 Task: Find connections with filter location Hellín with filter topic #constructionwith filter profile language Spanish with filter current company Mindtree with filter school Vijayawada Jobs with filter industry Repair and Maintenance with filter service category Portrait Photography with filter keywords title Safety Engineer
Action: Mouse moved to (492, 65)
Screenshot: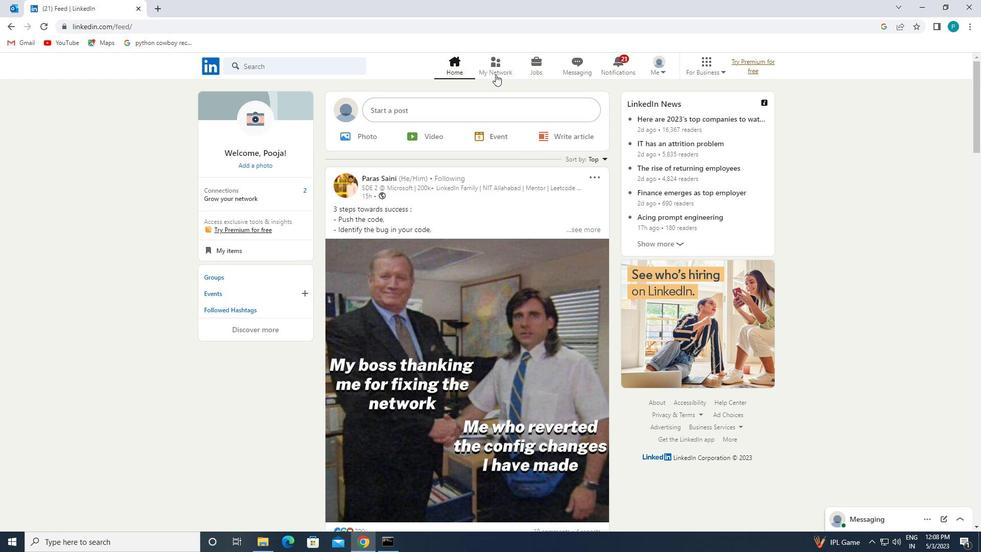 
Action: Mouse pressed left at (492, 65)
Screenshot: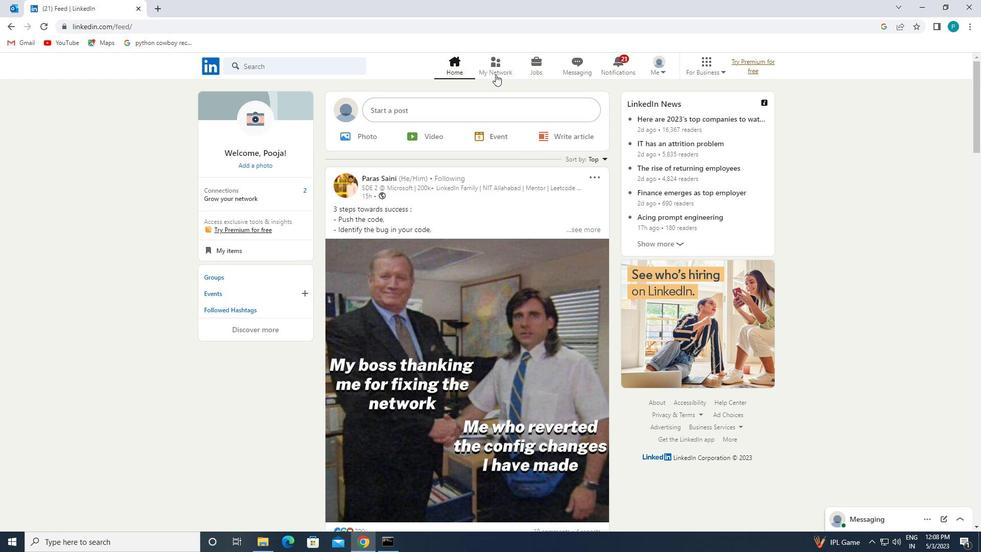 
Action: Mouse moved to (264, 126)
Screenshot: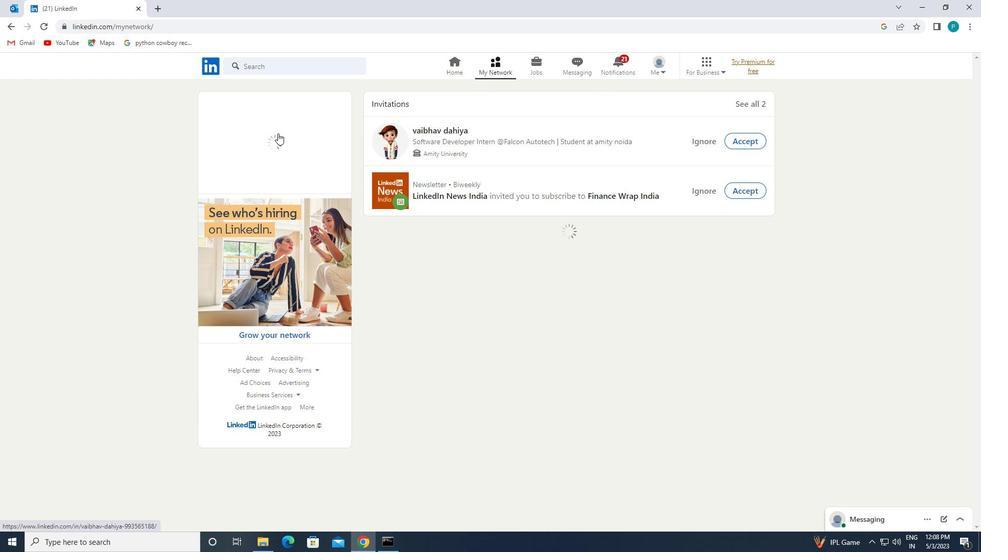 
Action: Mouse pressed left at (264, 126)
Screenshot: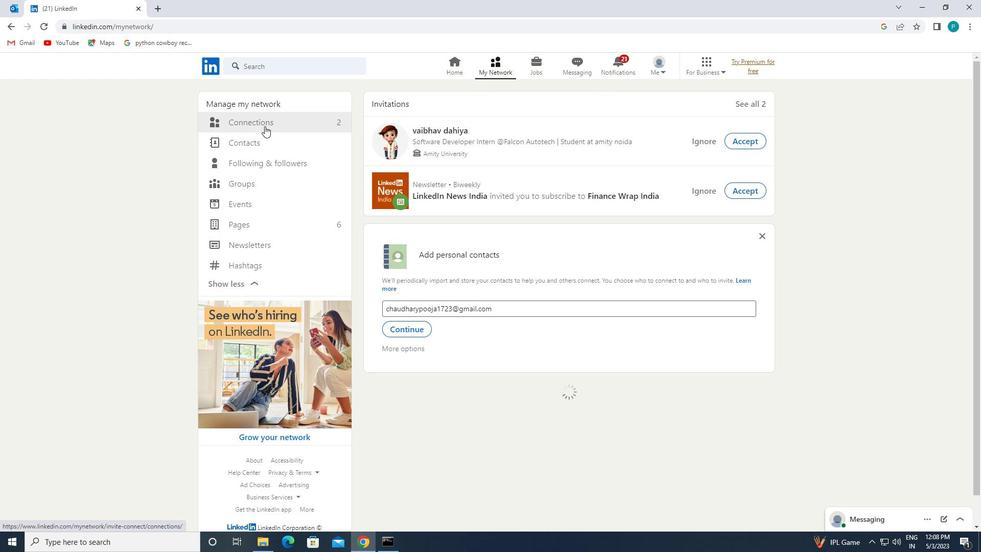 
Action: Mouse moved to (556, 123)
Screenshot: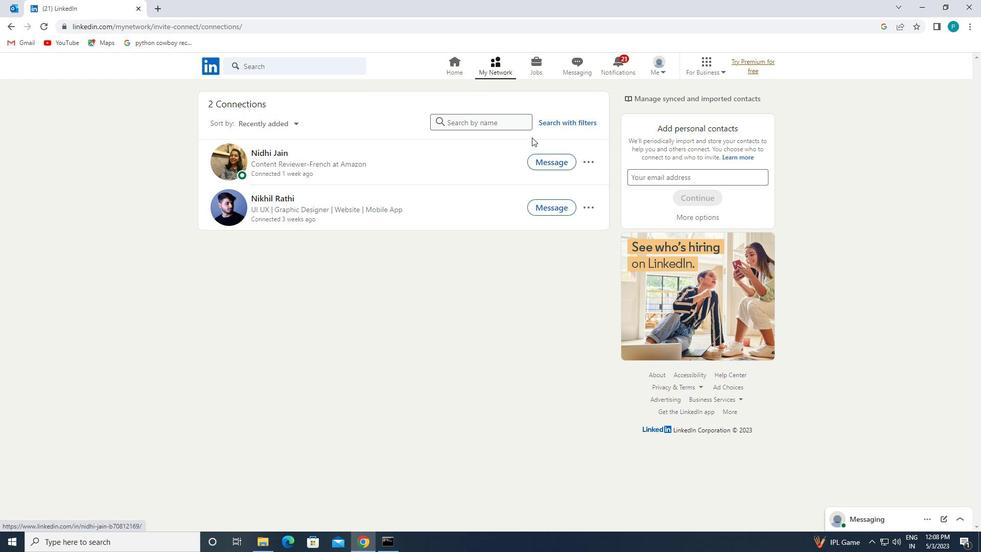 
Action: Mouse pressed left at (556, 123)
Screenshot: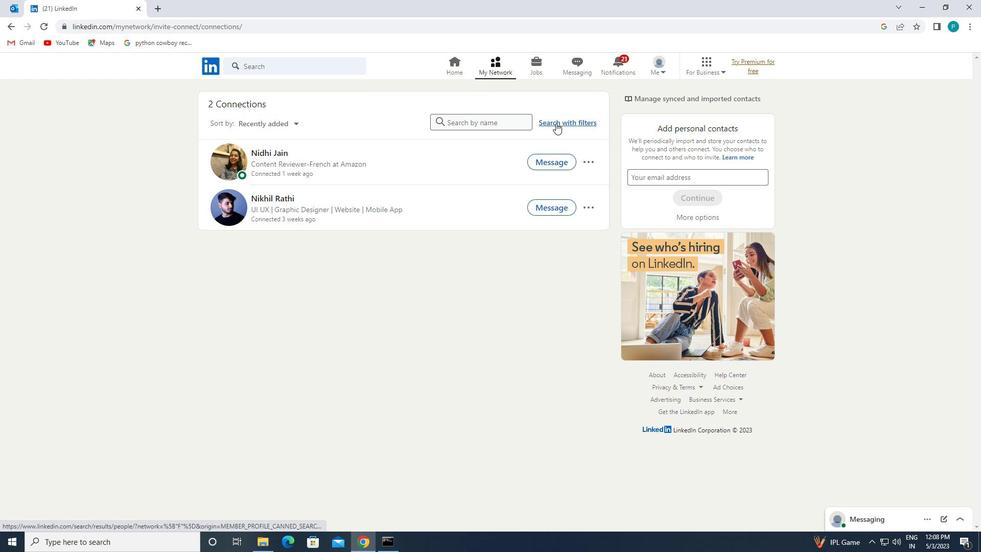 
Action: Mouse moved to (519, 94)
Screenshot: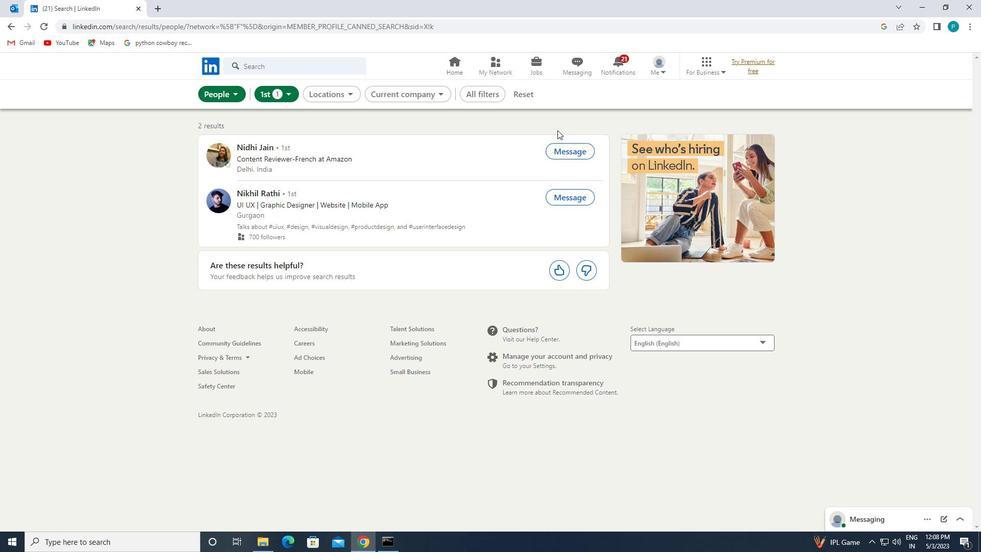 
Action: Mouse pressed left at (519, 94)
Screenshot: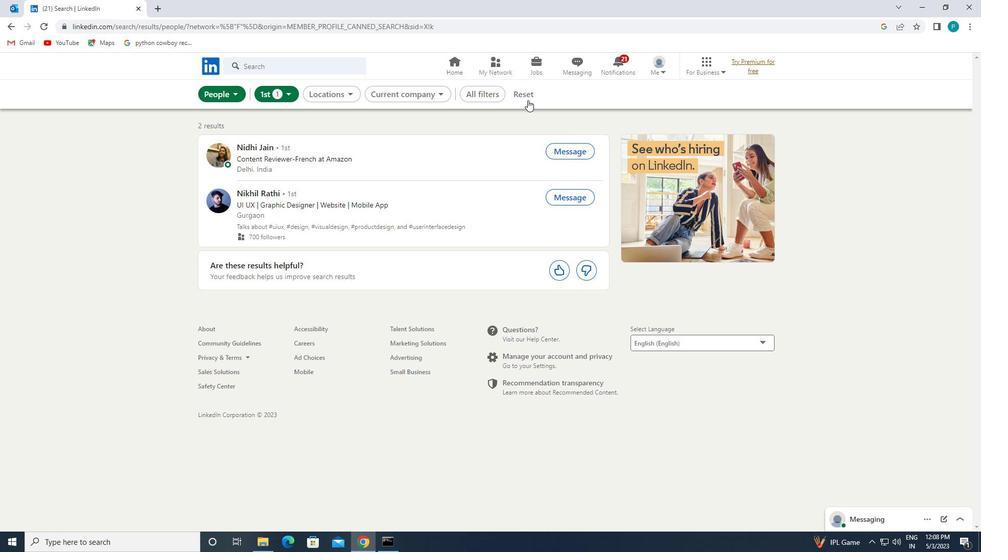
Action: Mouse moved to (518, 92)
Screenshot: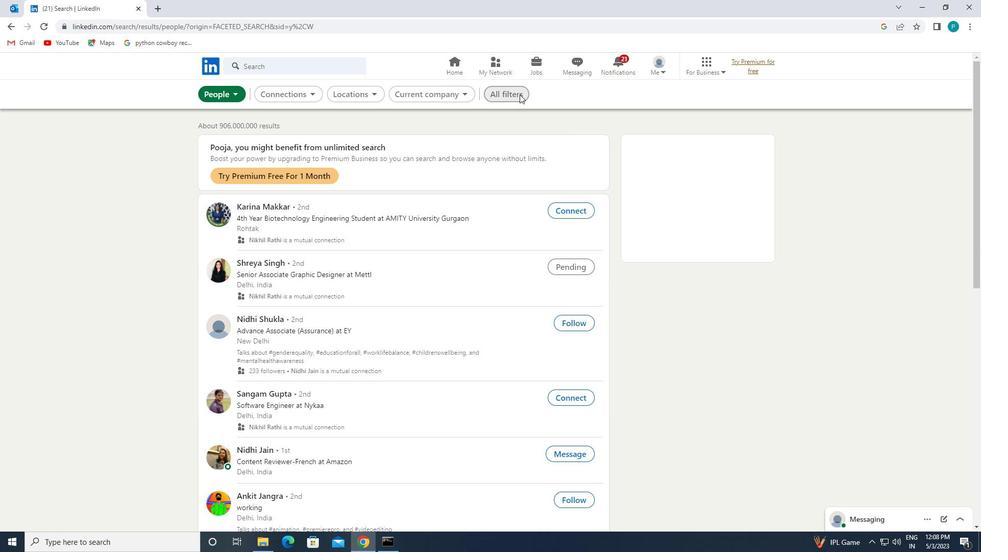 
Action: Mouse pressed left at (518, 92)
Screenshot: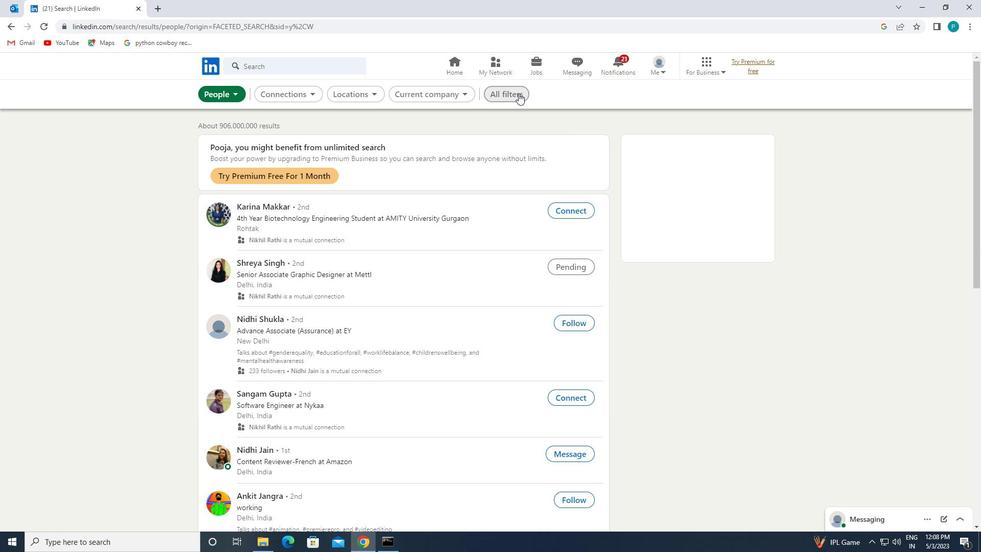 
Action: Mouse moved to (776, 276)
Screenshot: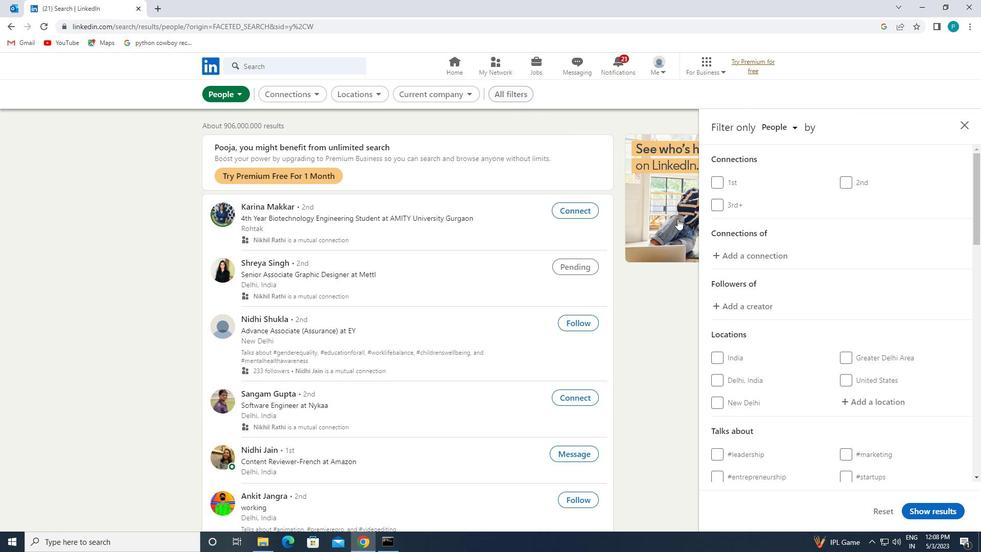 
Action: Mouse scrolled (776, 275) with delta (0, 0)
Screenshot: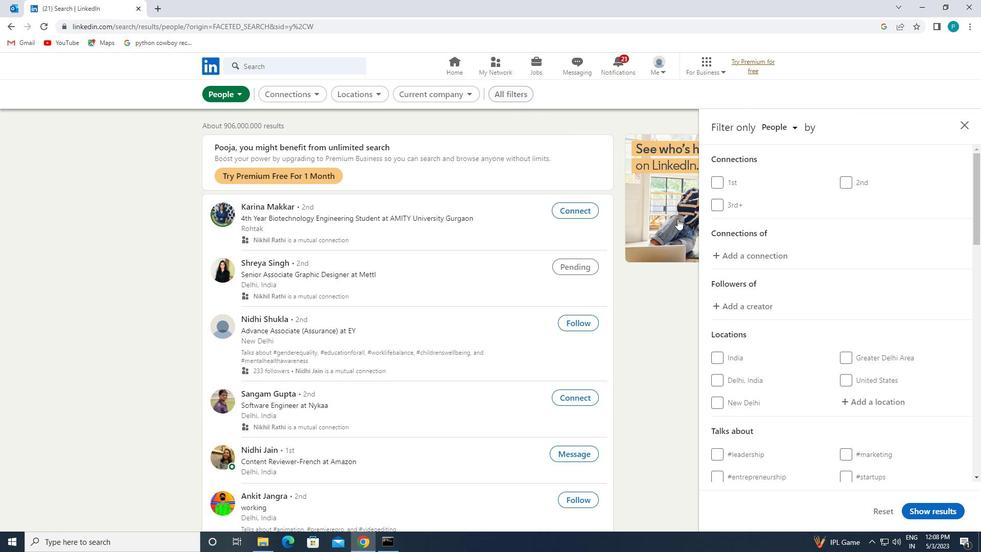 
Action: Mouse moved to (779, 278)
Screenshot: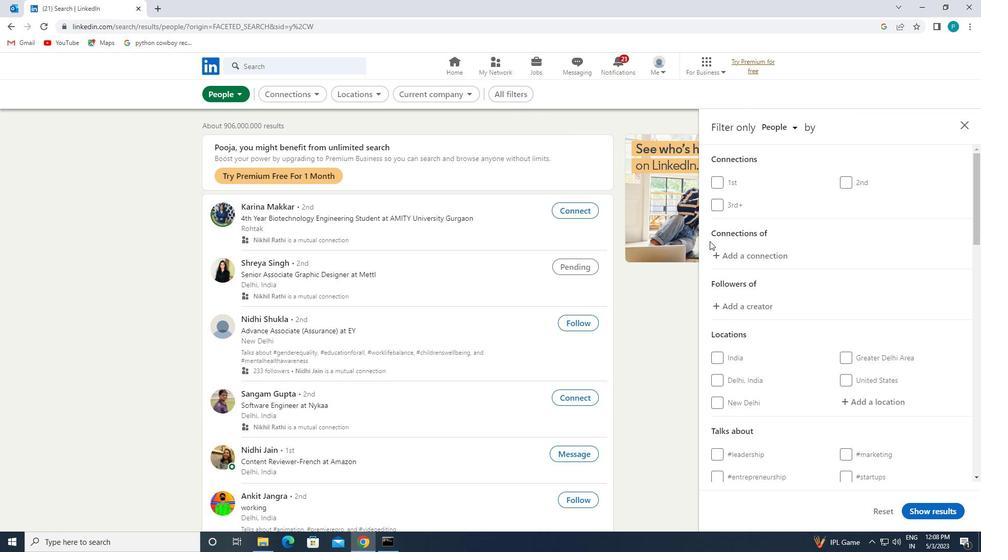 
Action: Mouse scrolled (779, 277) with delta (0, 0)
Screenshot: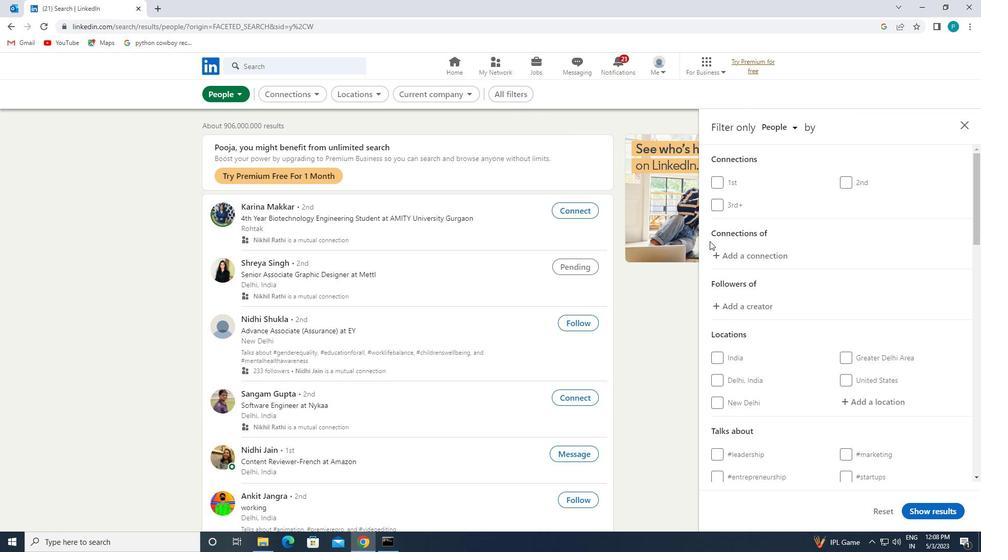 
Action: Mouse moved to (880, 297)
Screenshot: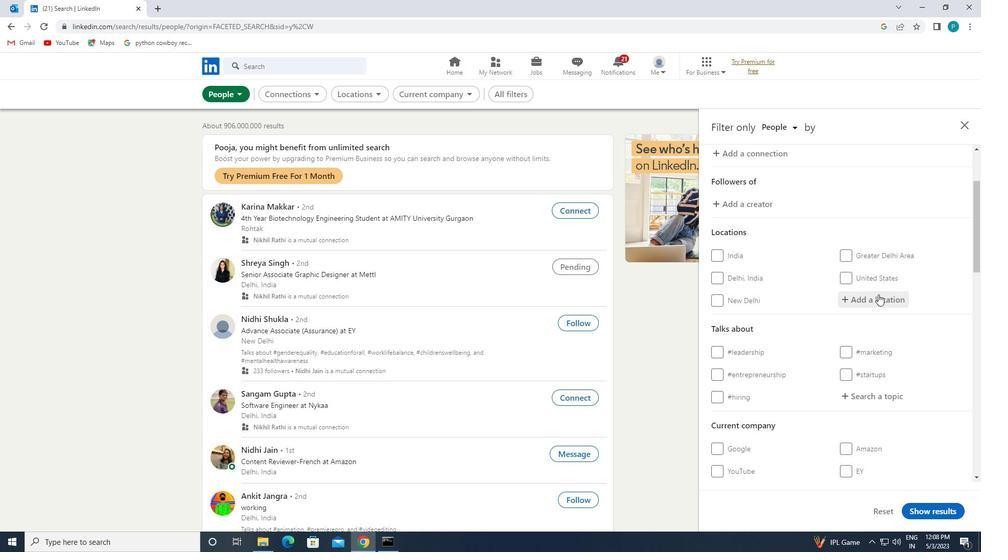 
Action: Mouse pressed left at (880, 297)
Screenshot: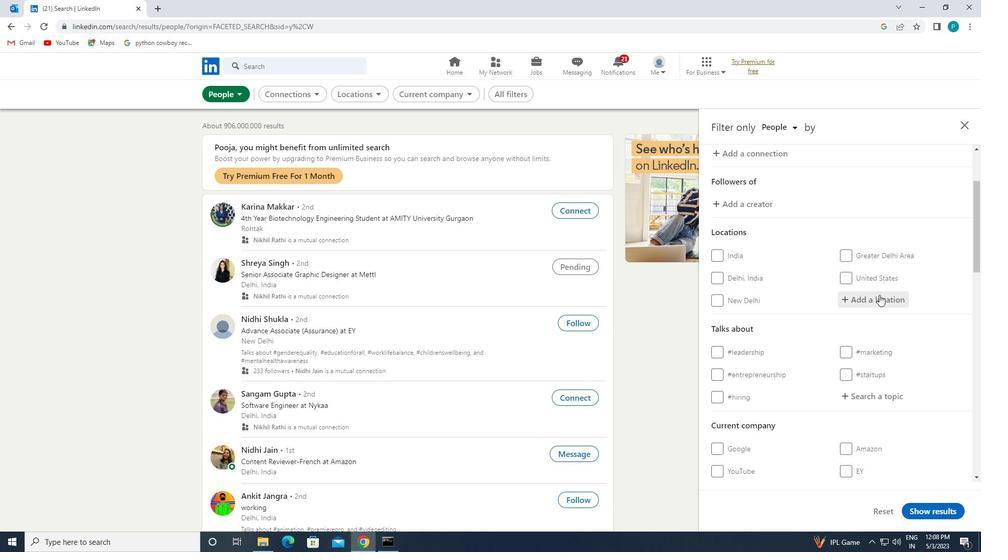 
Action: Mouse moved to (870, 291)
Screenshot: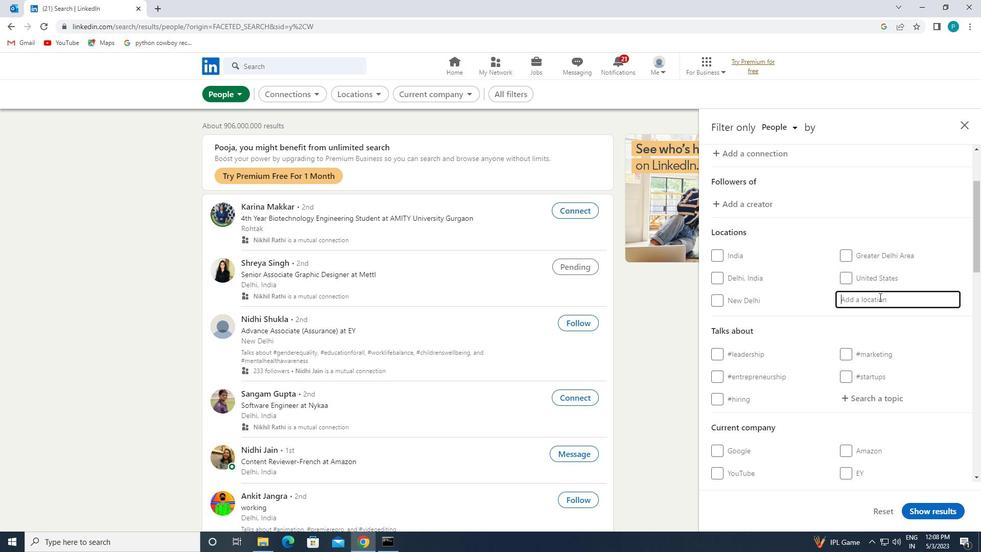 
Action: Key pressed <Key.caps_lock>h<Key.caps_lock>ellin
Screenshot: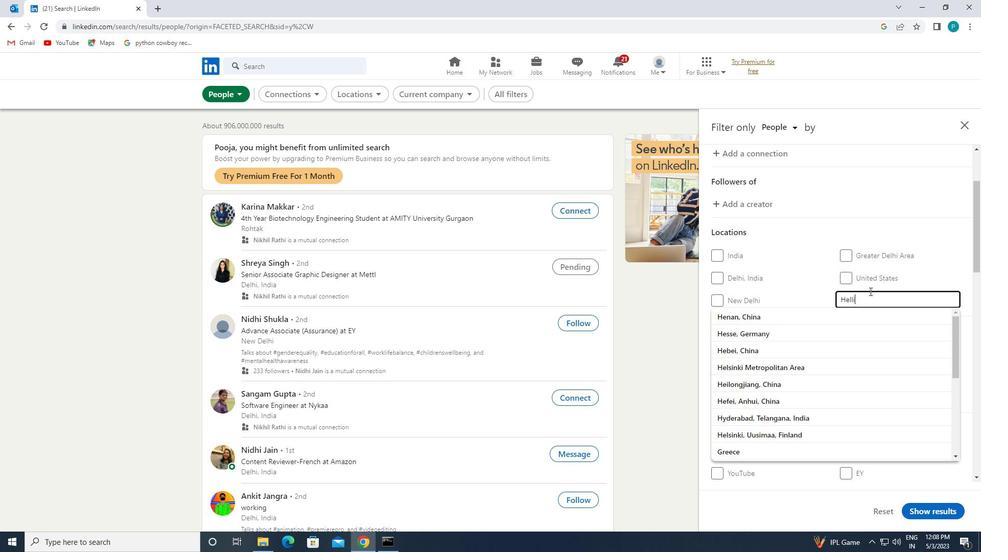 
Action: Mouse moved to (843, 307)
Screenshot: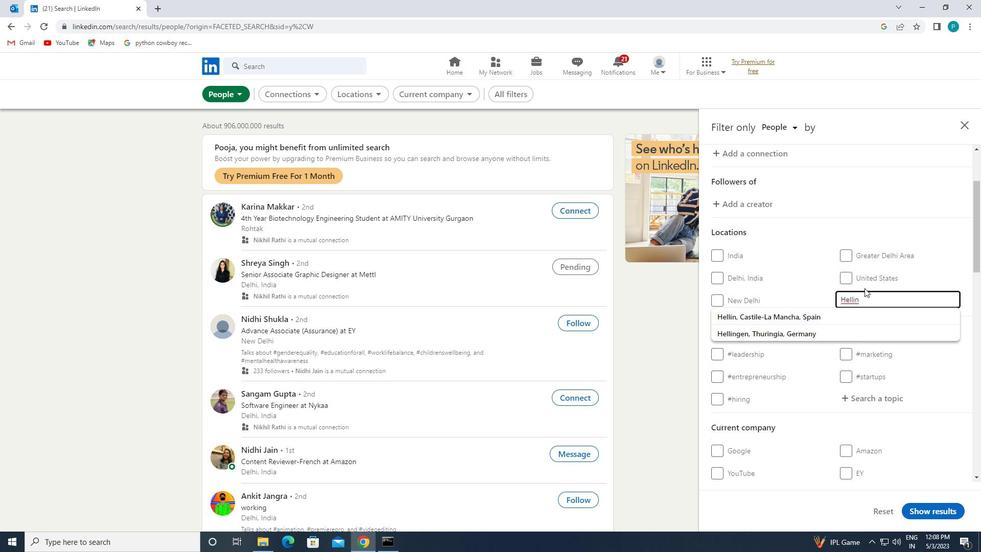 
Action: Mouse pressed left at (843, 307)
Screenshot: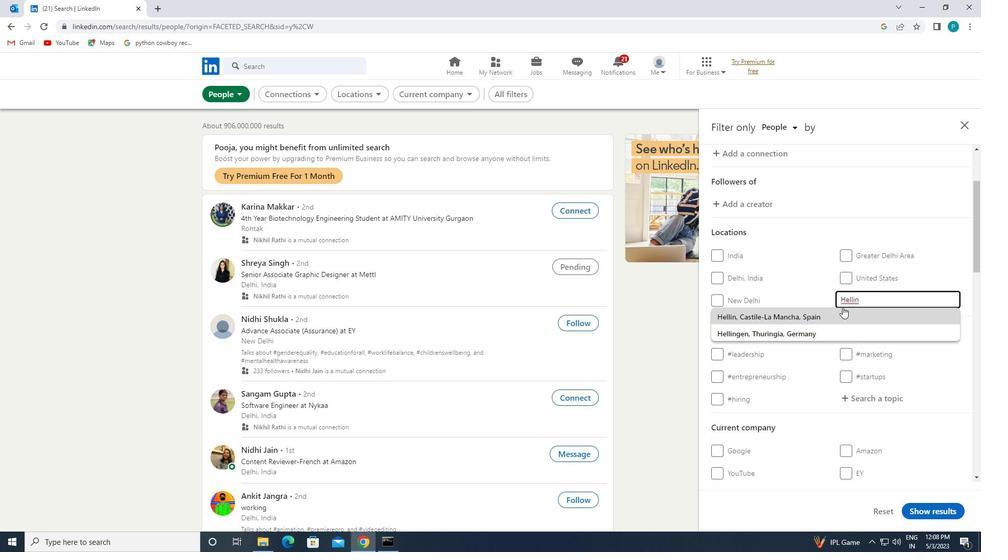 
Action: Mouse scrolled (843, 306) with delta (0, 0)
Screenshot: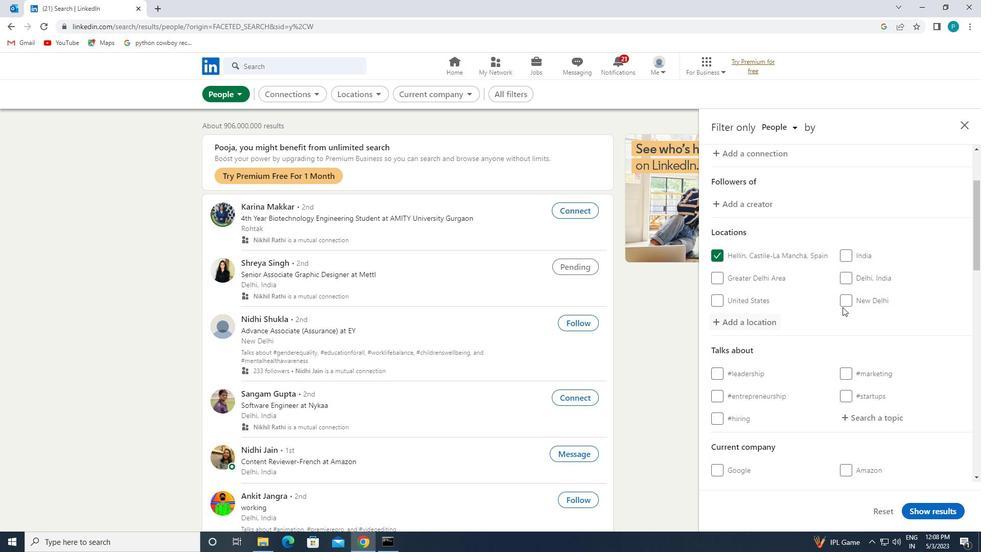 
Action: Mouse scrolled (843, 306) with delta (0, 0)
Screenshot: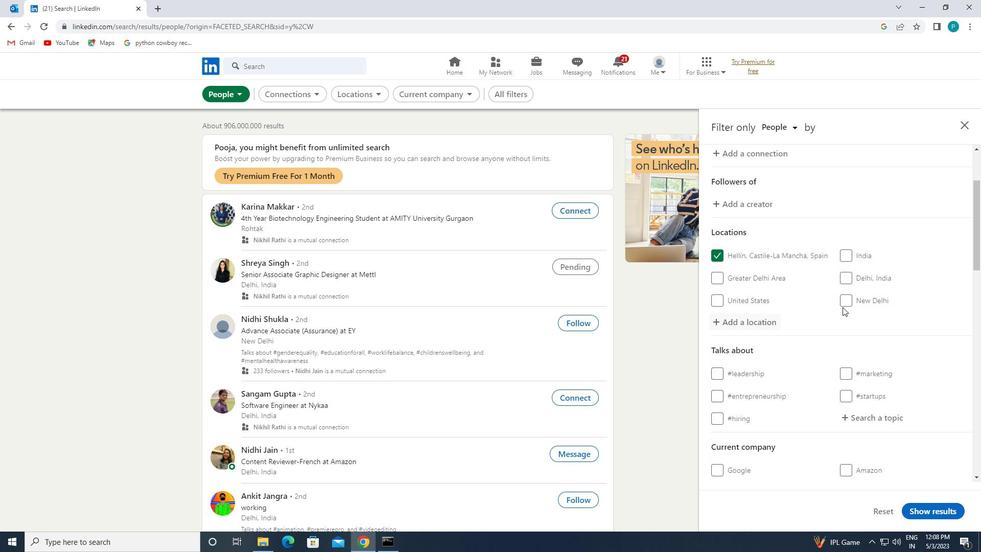 
Action: Mouse moved to (849, 313)
Screenshot: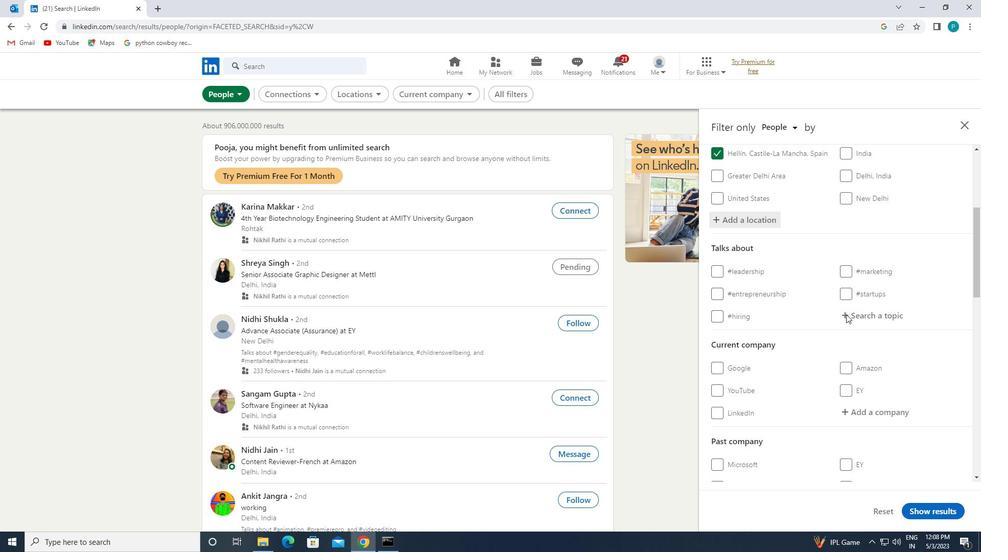 
Action: Mouse pressed left at (849, 313)
Screenshot: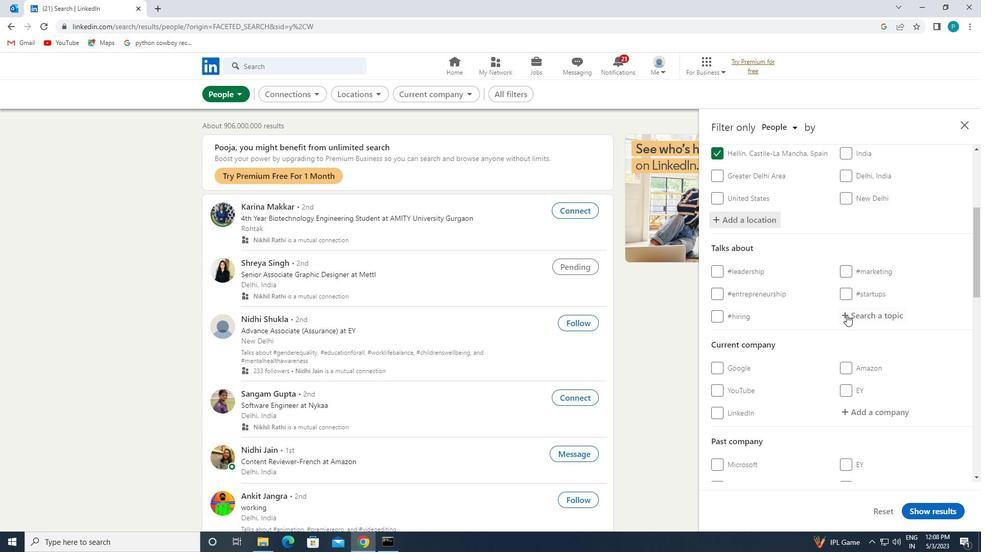 
Action: Mouse moved to (849, 311)
Screenshot: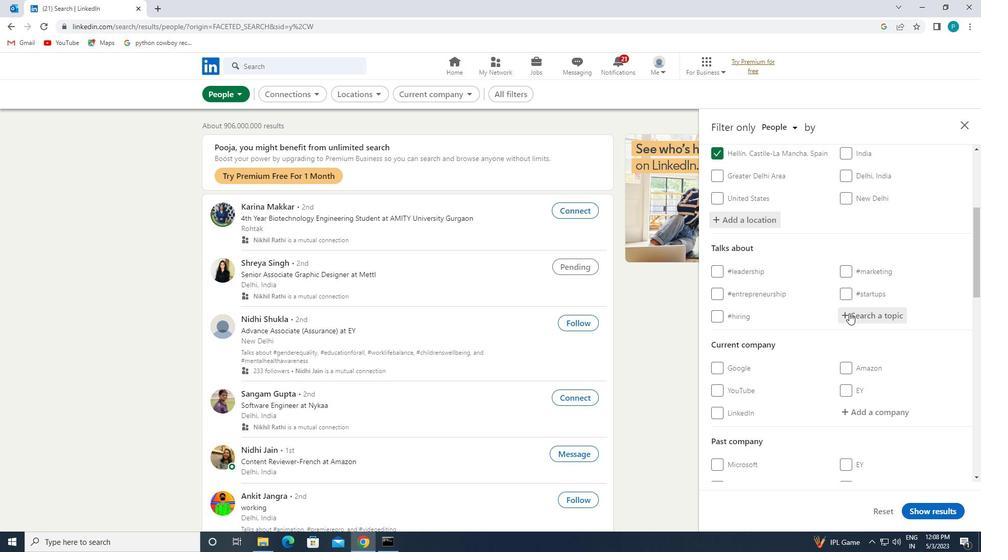 
Action: Key pressed <Key.shift>#CONSTRUCTION
Screenshot: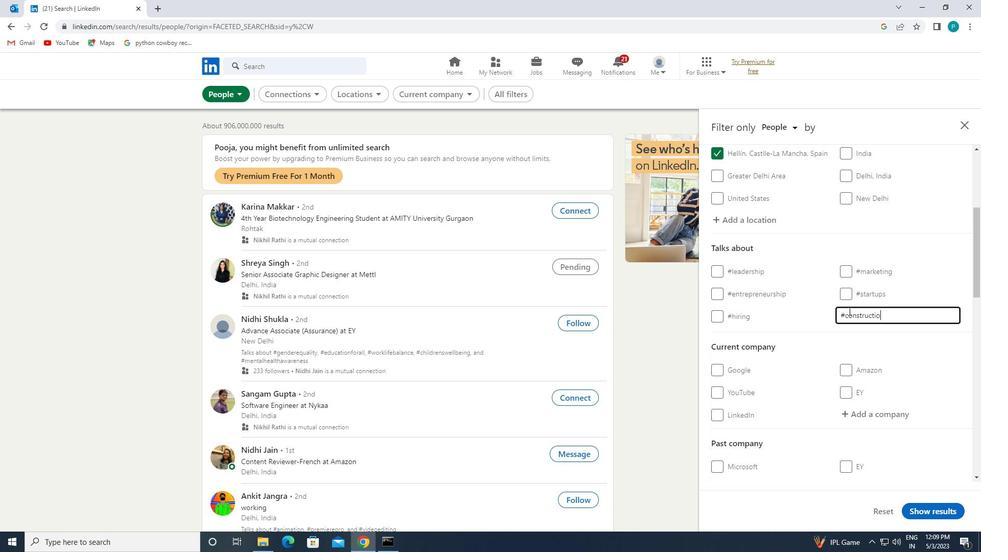 
Action: Mouse moved to (849, 310)
Screenshot: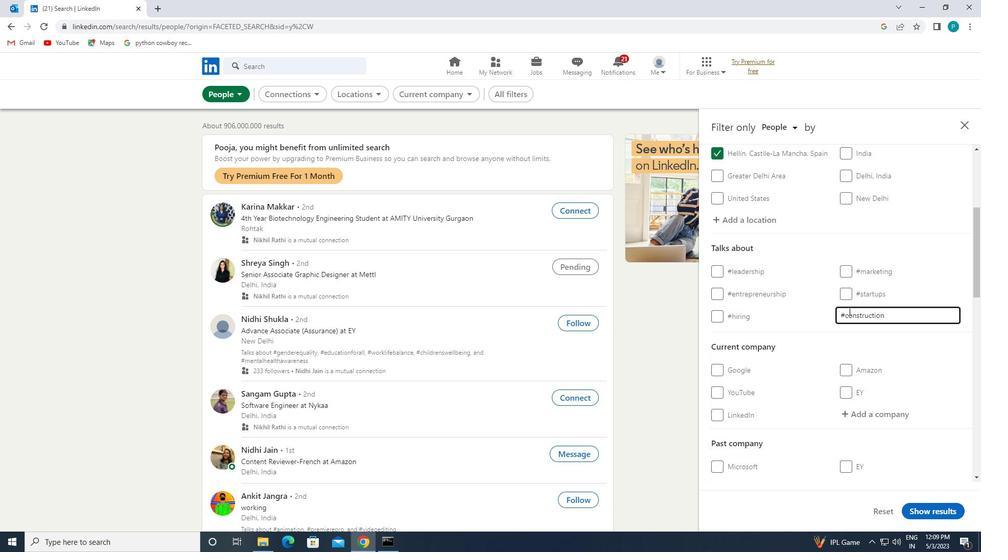 
Action: Mouse scrolled (849, 309) with delta (0, 0)
Screenshot: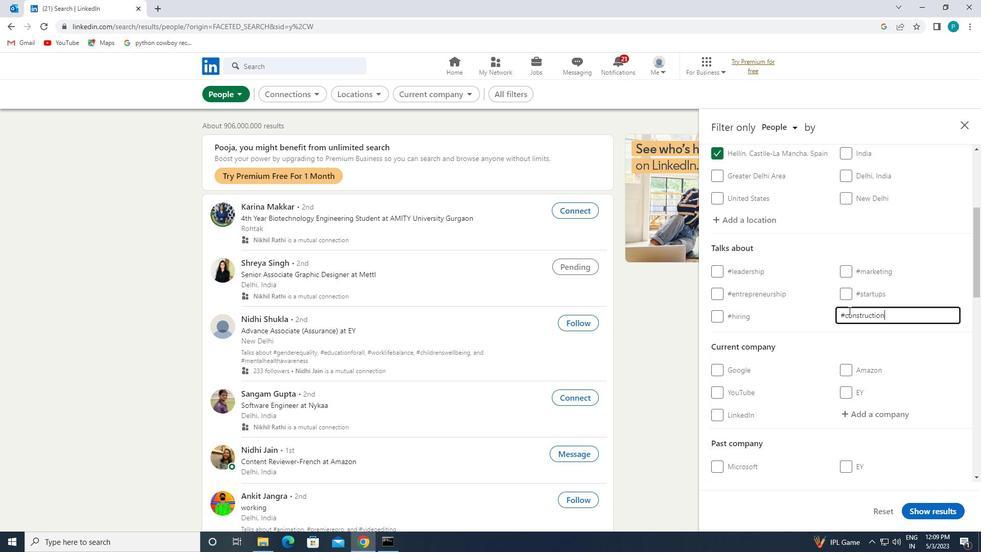 
Action: Mouse scrolled (849, 309) with delta (0, 0)
Screenshot: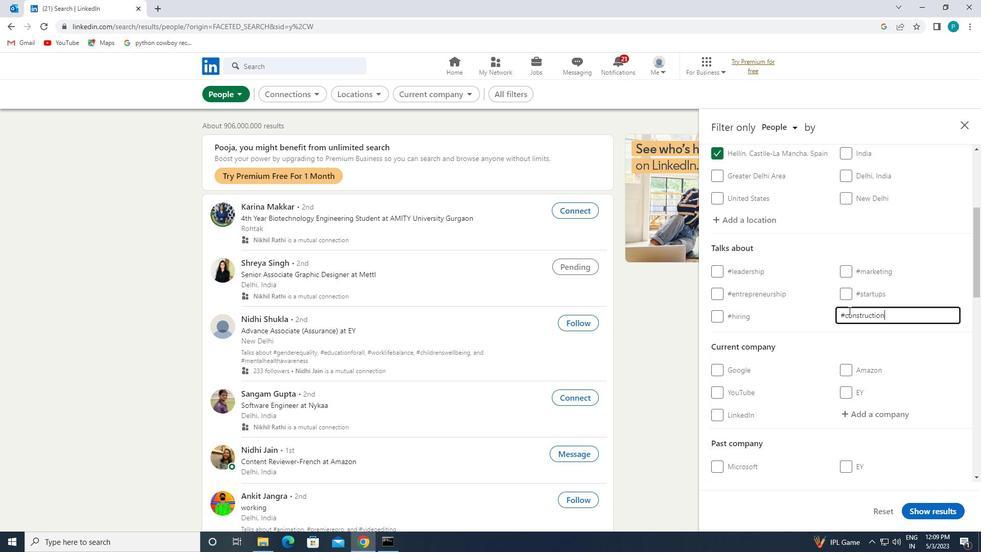 
Action: Mouse scrolled (849, 309) with delta (0, 0)
Screenshot: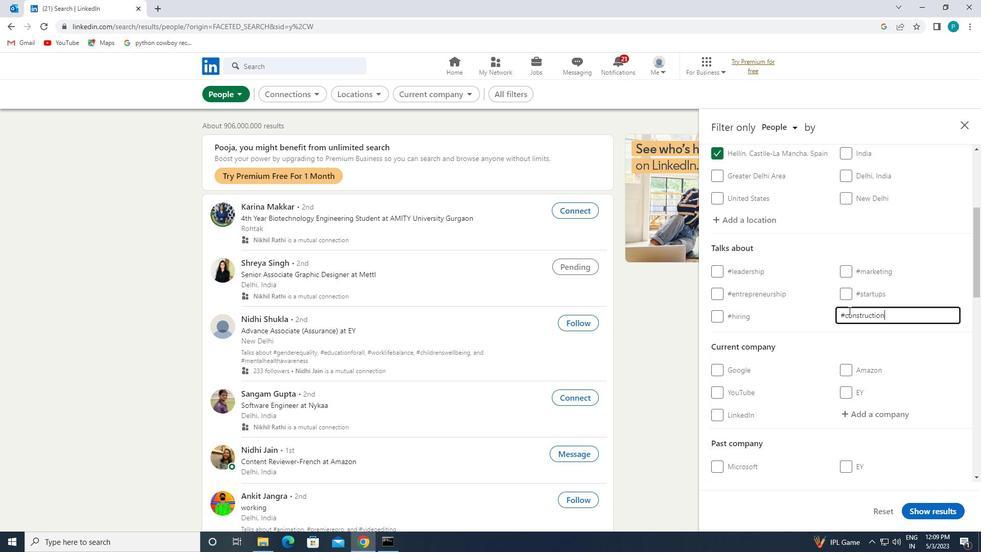 
Action: Mouse scrolled (849, 309) with delta (0, 0)
Screenshot: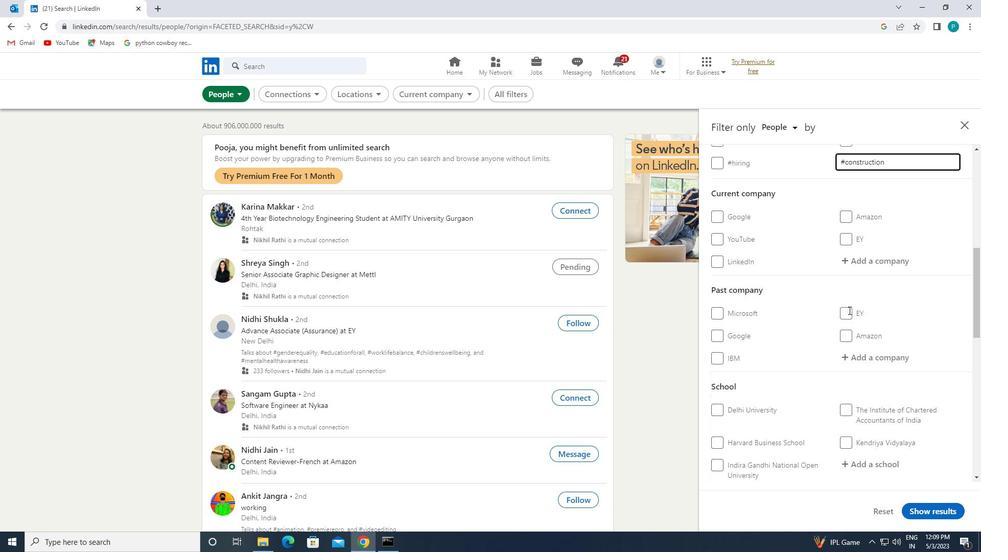 
Action: Mouse scrolled (849, 309) with delta (0, 0)
Screenshot: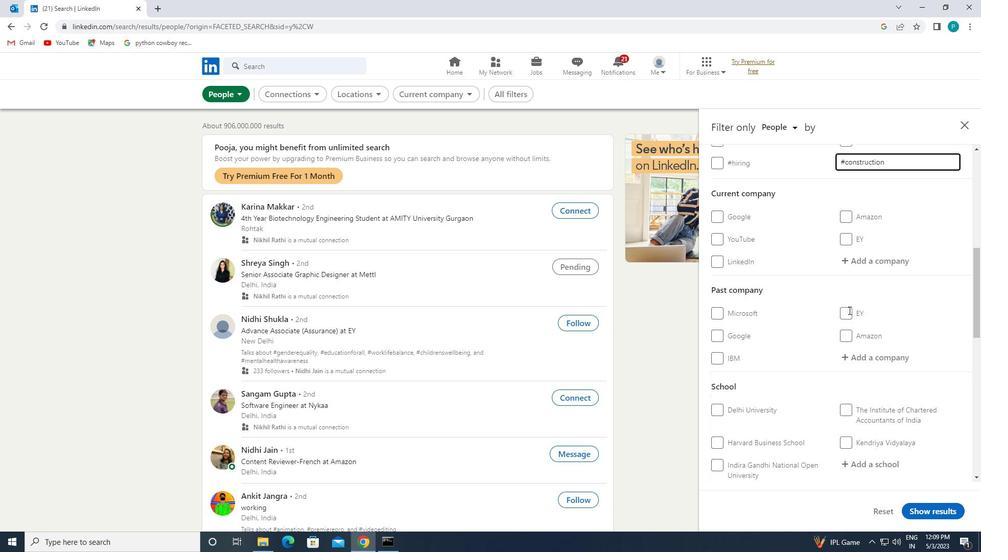 
Action: Mouse moved to (839, 314)
Screenshot: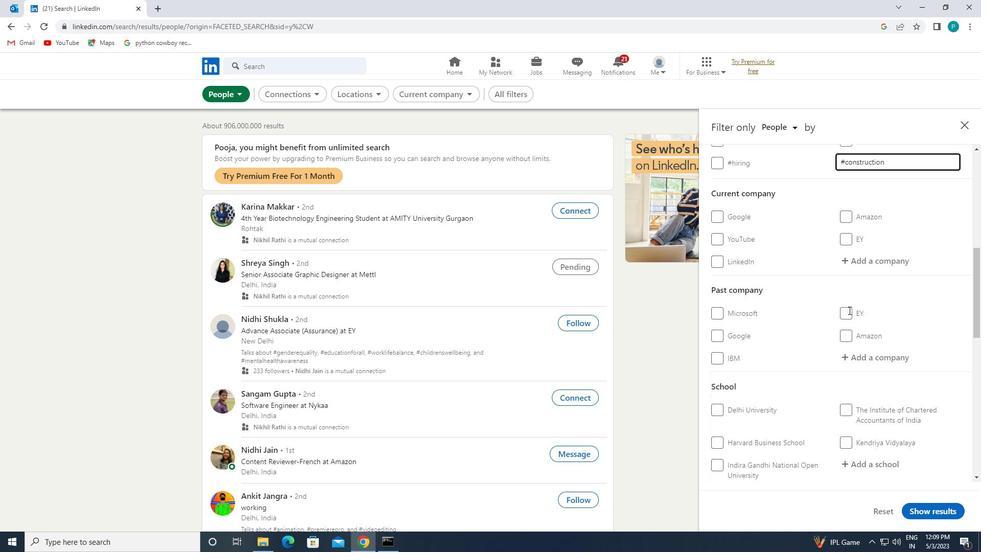 
Action: Mouse scrolled (839, 313) with delta (0, 0)
Screenshot: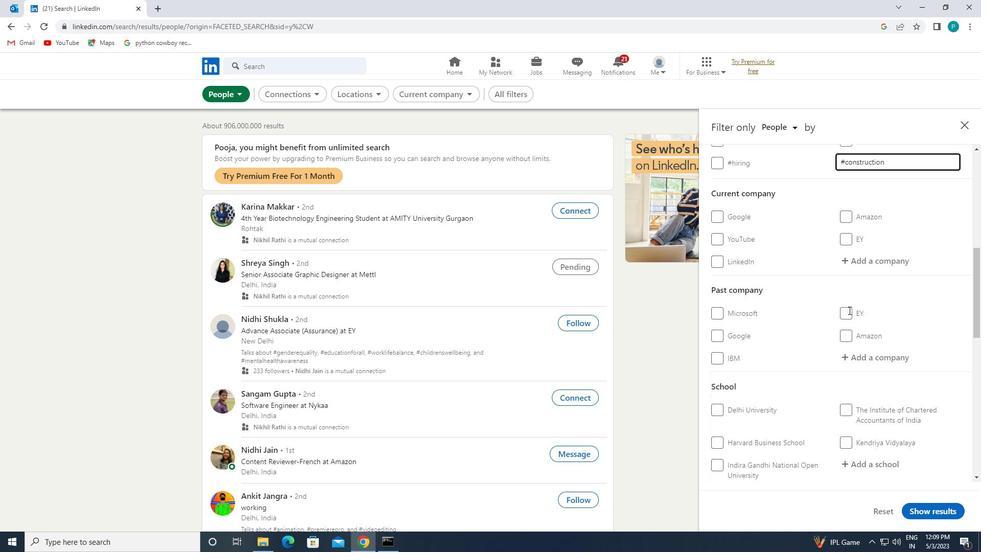 
Action: Mouse moved to (818, 326)
Screenshot: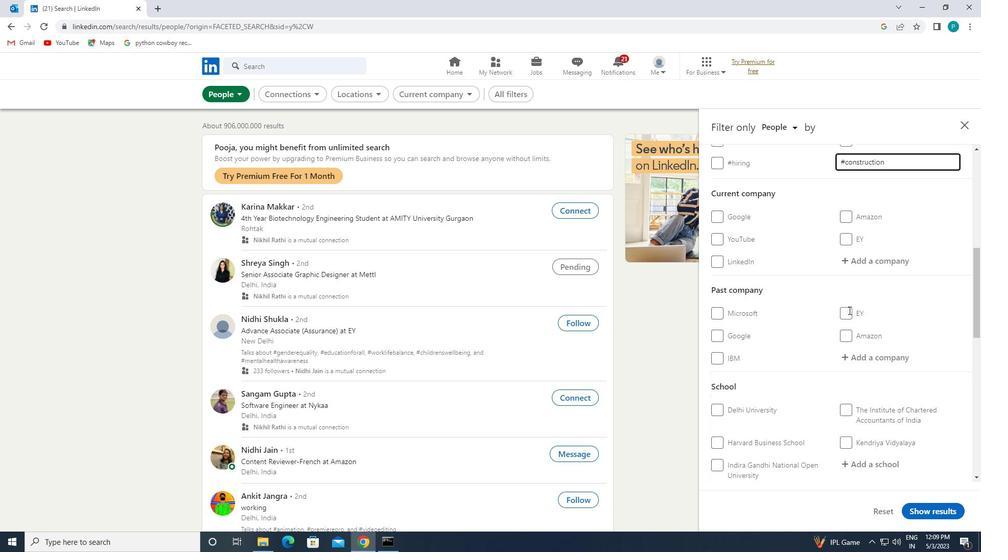 
Action: Mouse scrolled (818, 326) with delta (0, 0)
Screenshot: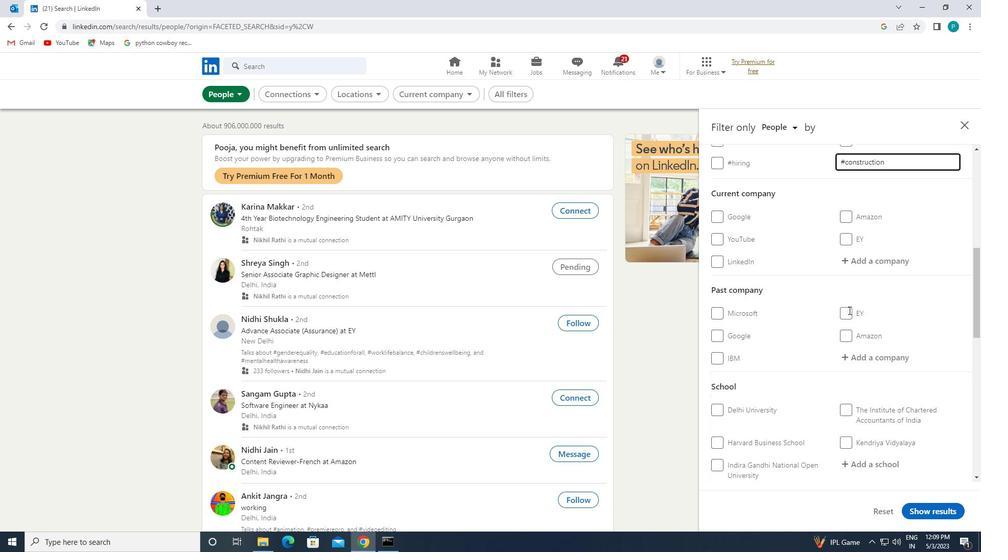
Action: Mouse moved to (766, 345)
Screenshot: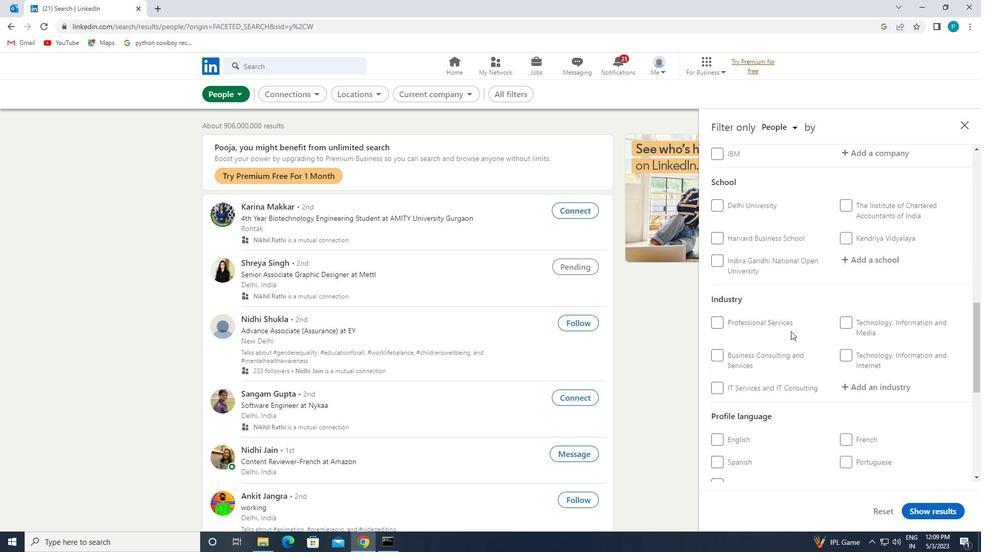 
Action: Mouse scrolled (766, 345) with delta (0, 0)
Screenshot: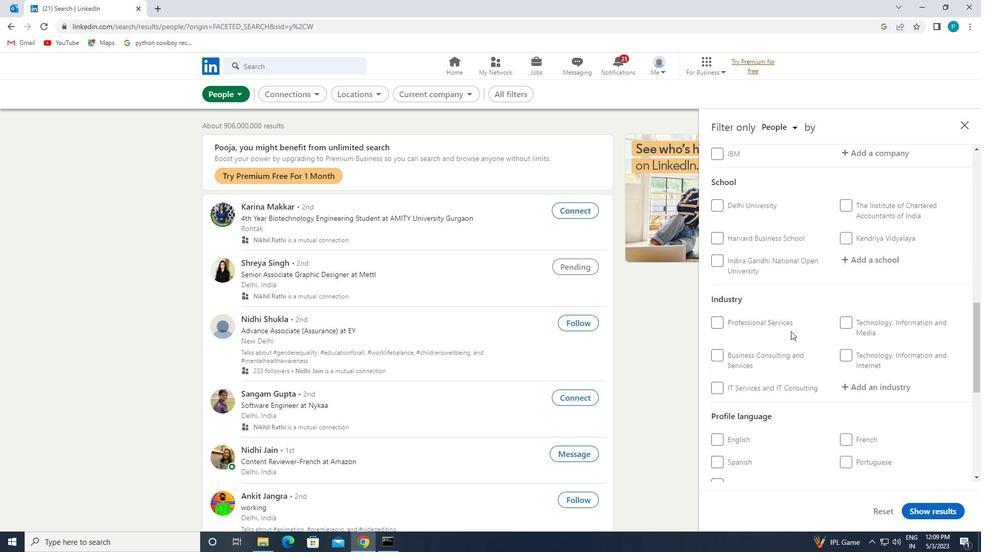 
Action: Mouse moved to (763, 348)
Screenshot: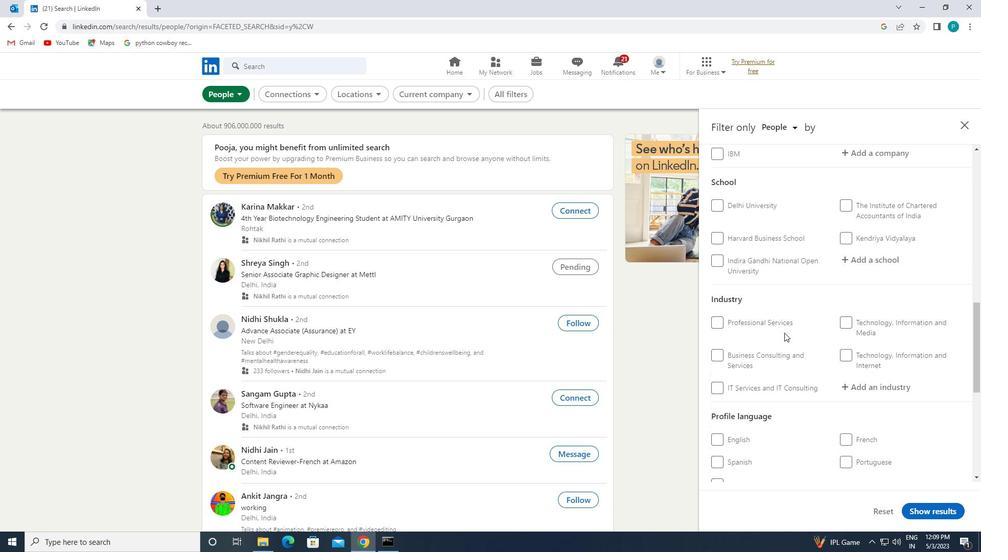 
Action: Mouse scrolled (763, 347) with delta (0, 0)
Screenshot: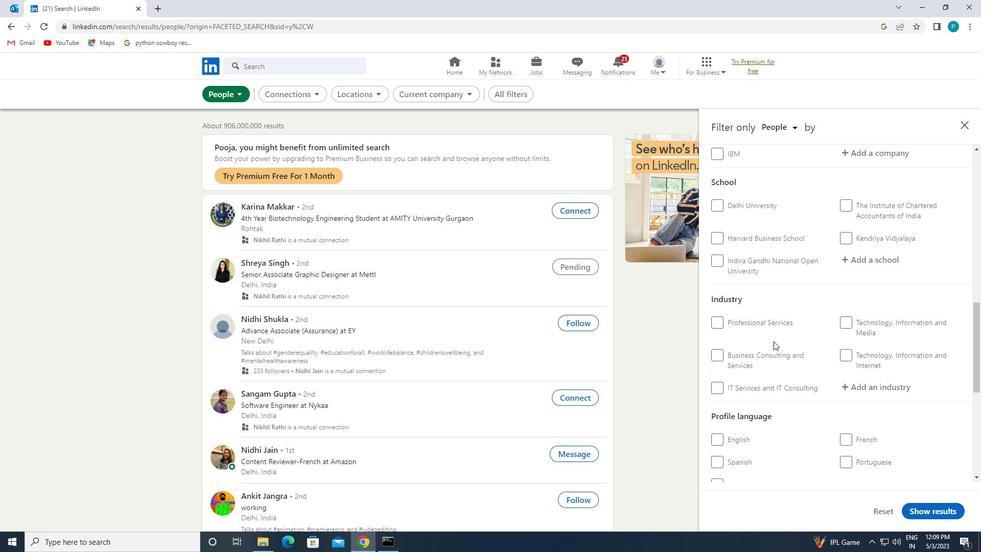 
Action: Mouse moved to (733, 368)
Screenshot: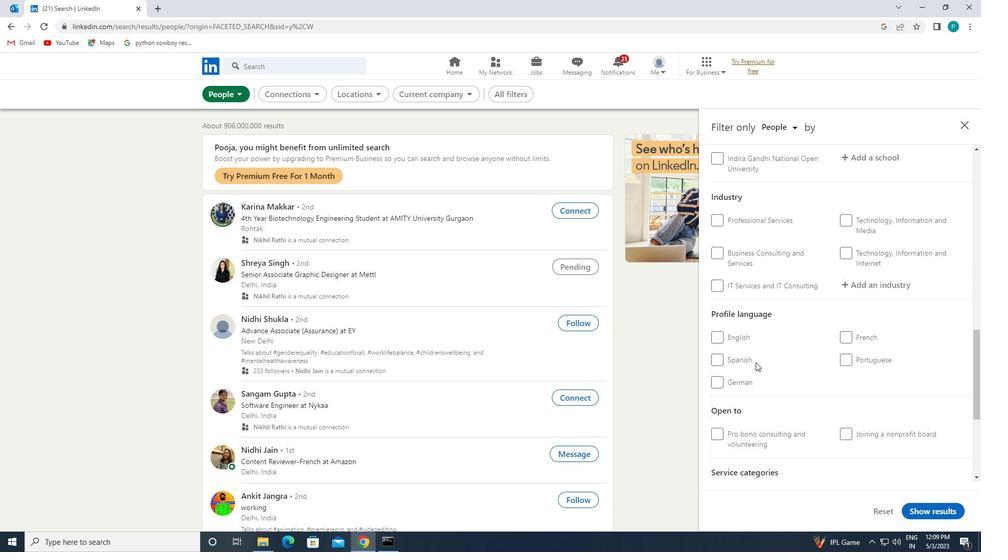 
Action: Mouse pressed left at (733, 368)
Screenshot: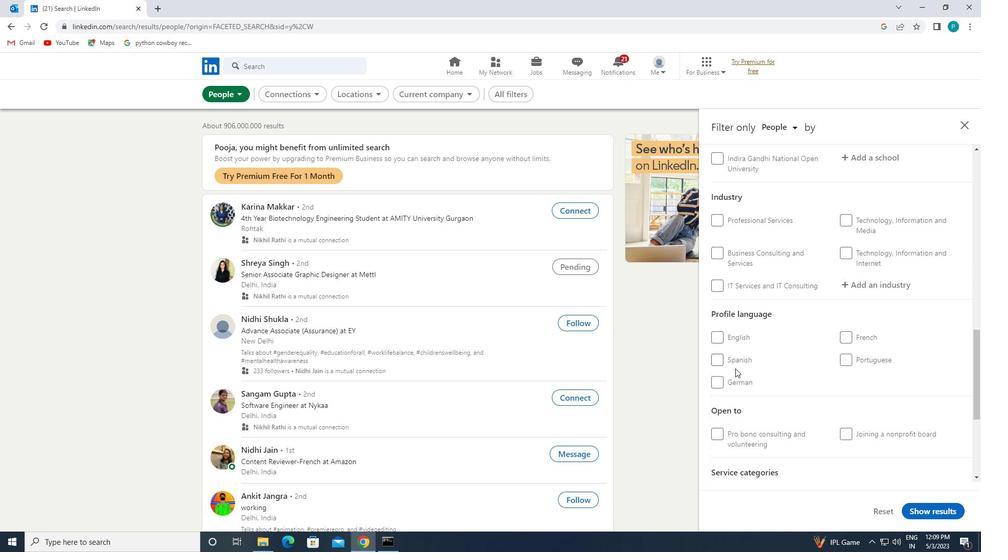 
Action: Mouse moved to (725, 359)
Screenshot: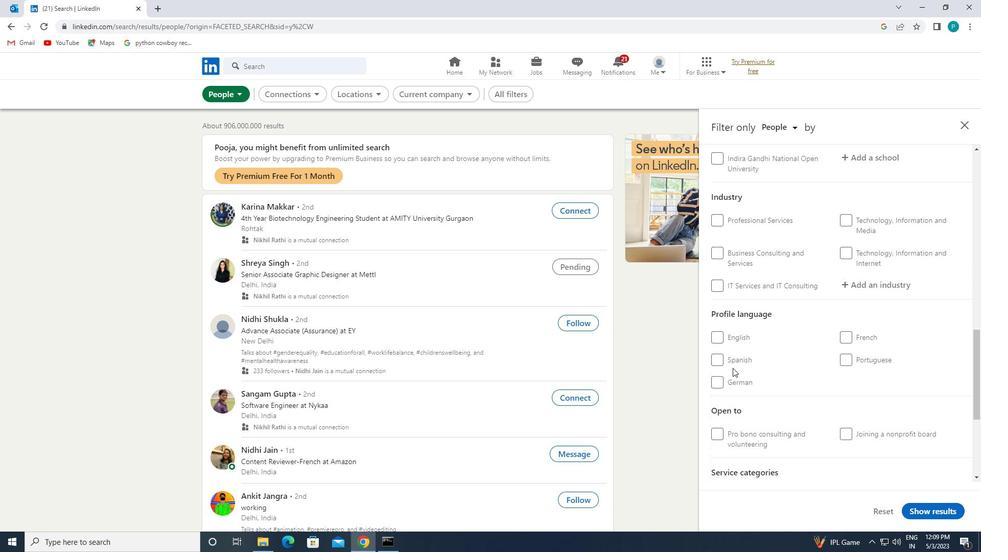 
Action: Mouse pressed left at (725, 359)
Screenshot: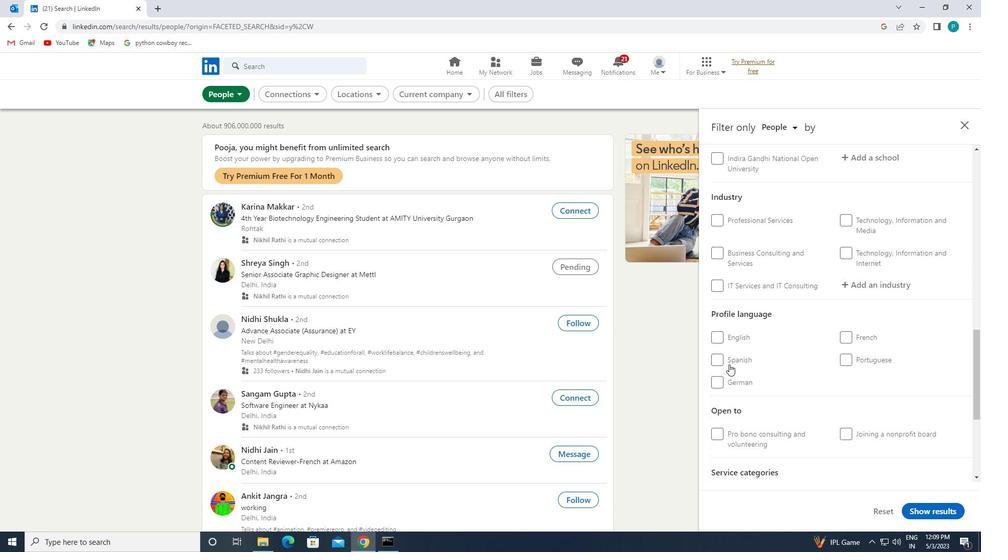 
Action: Mouse moved to (793, 358)
Screenshot: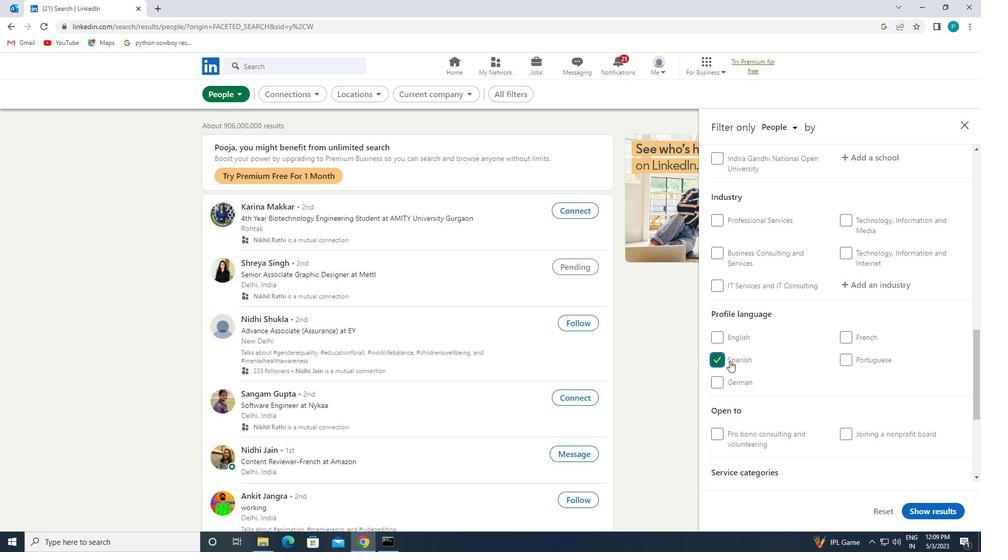 
Action: Mouse scrolled (793, 358) with delta (0, 0)
Screenshot: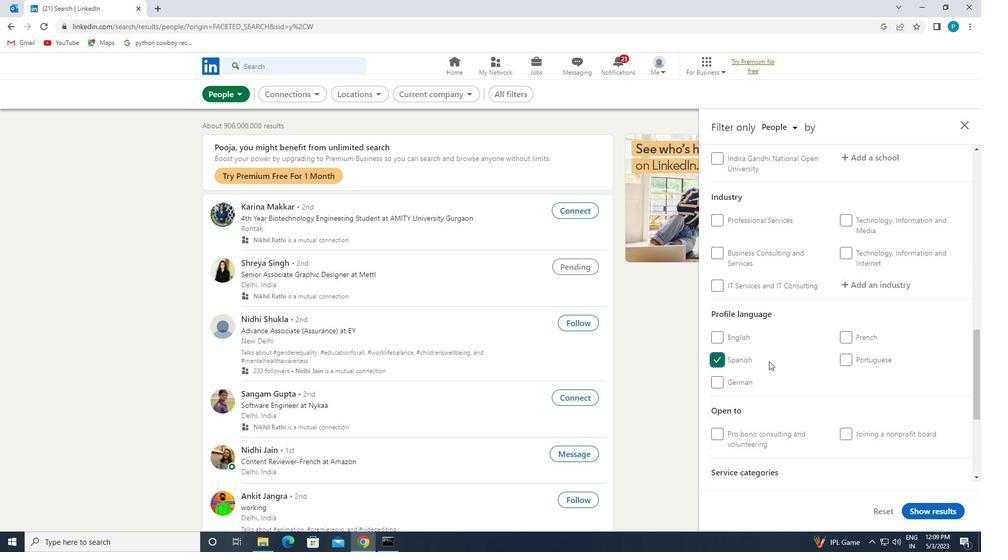 
Action: Mouse moved to (793, 357)
Screenshot: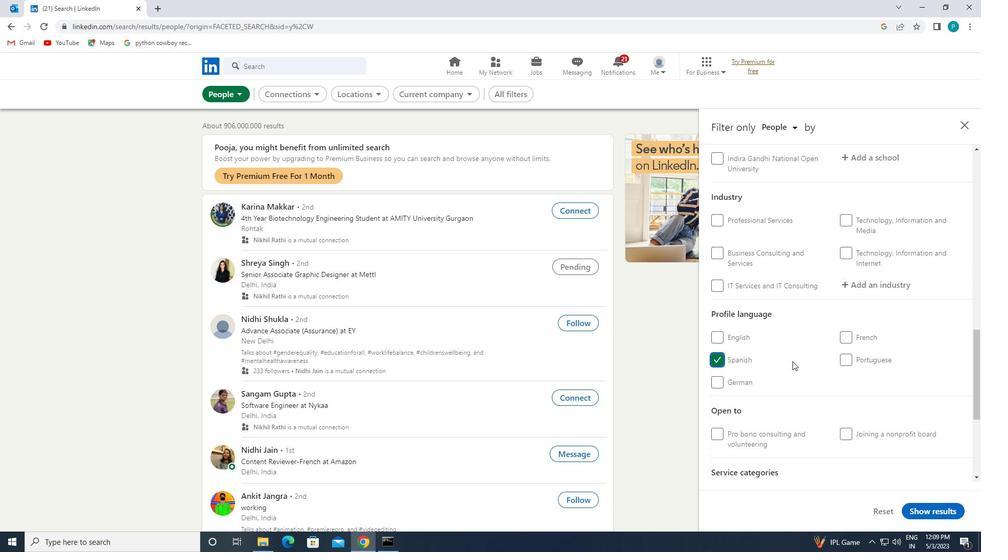 
Action: Mouse scrolled (793, 358) with delta (0, 0)
Screenshot: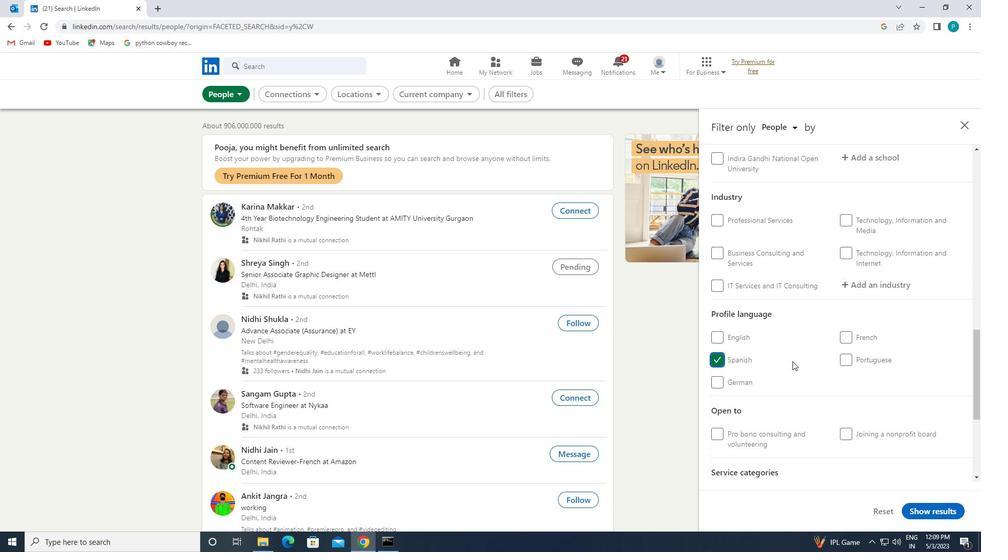 
Action: Mouse scrolled (793, 358) with delta (0, 0)
Screenshot: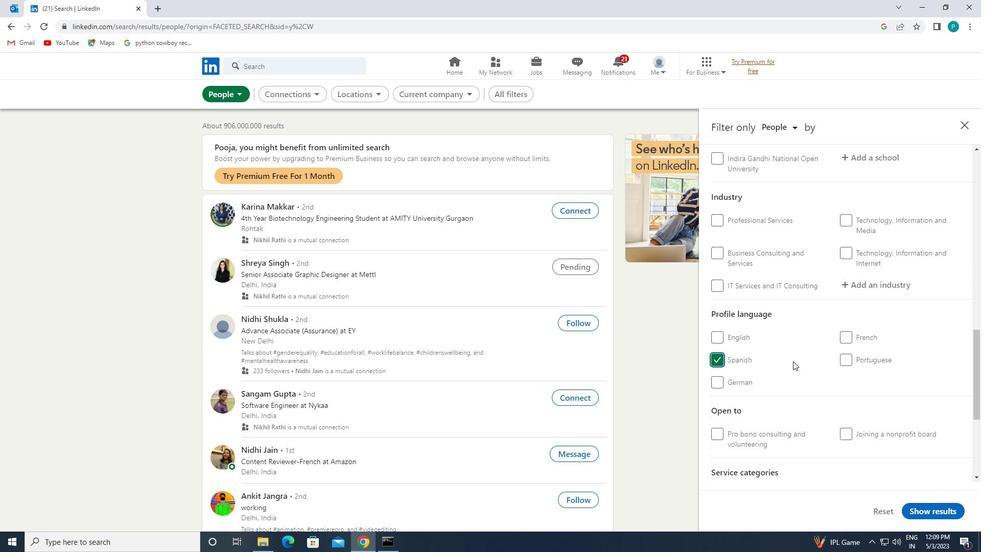 
Action: Mouse moved to (793, 357)
Screenshot: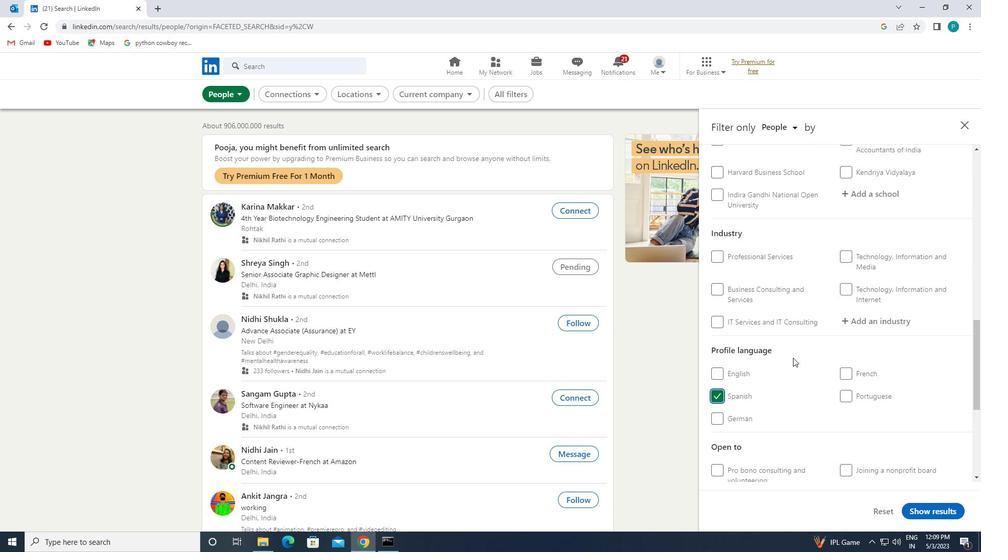 
Action: Mouse scrolled (793, 358) with delta (0, 0)
Screenshot: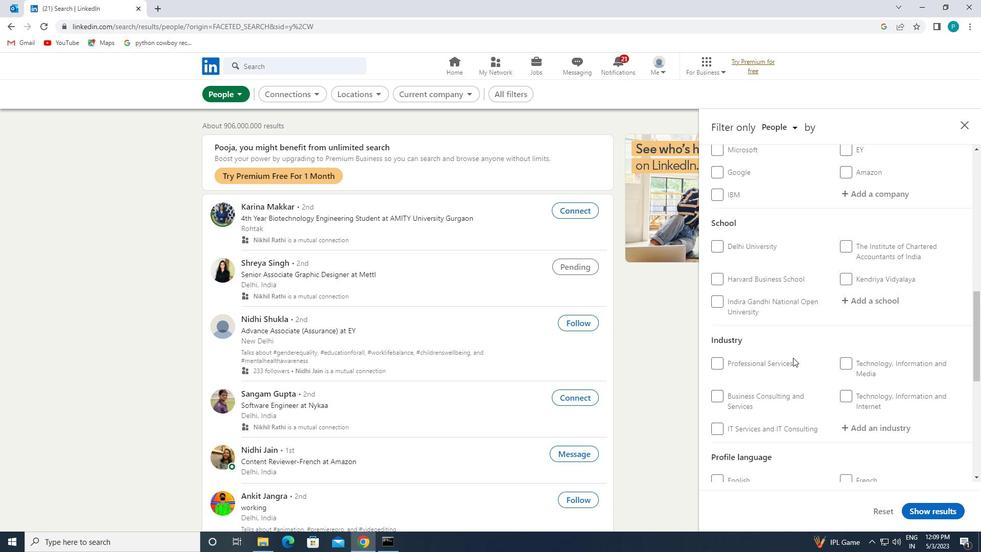 
Action: Mouse scrolled (793, 358) with delta (0, 0)
Screenshot: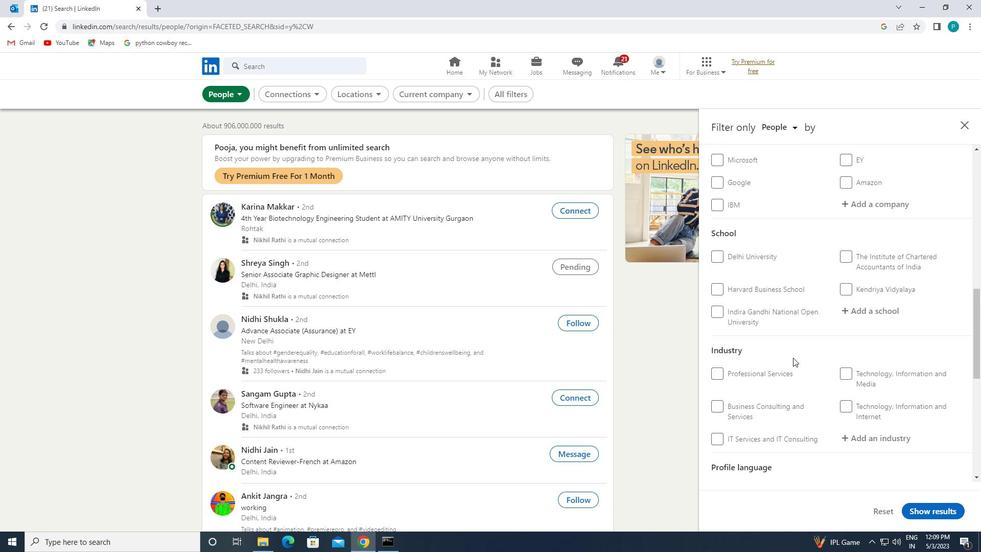 
Action: Mouse scrolled (793, 358) with delta (0, 0)
Screenshot: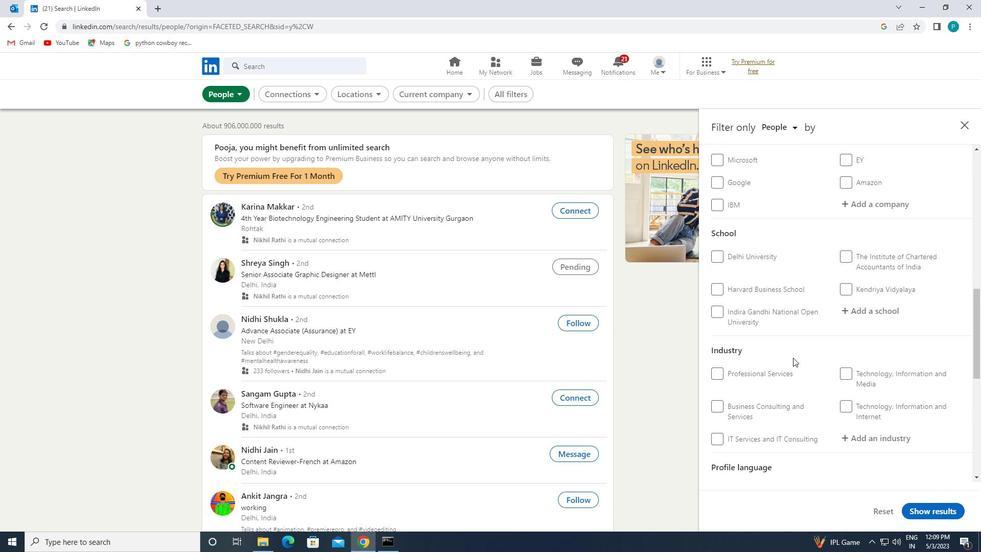 
Action: Mouse moved to (850, 260)
Screenshot: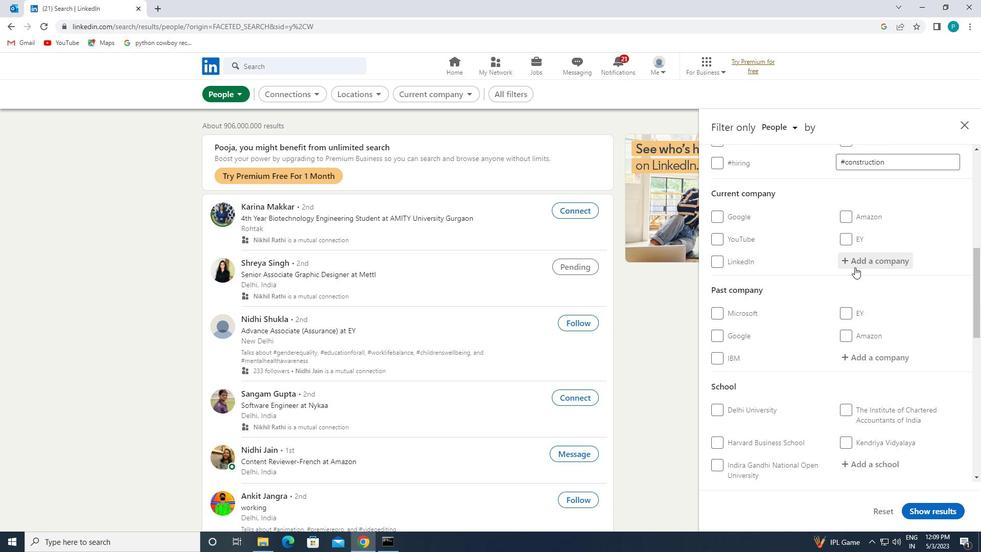 
Action: Mouse pressed left at (850, 260)
Screenshot: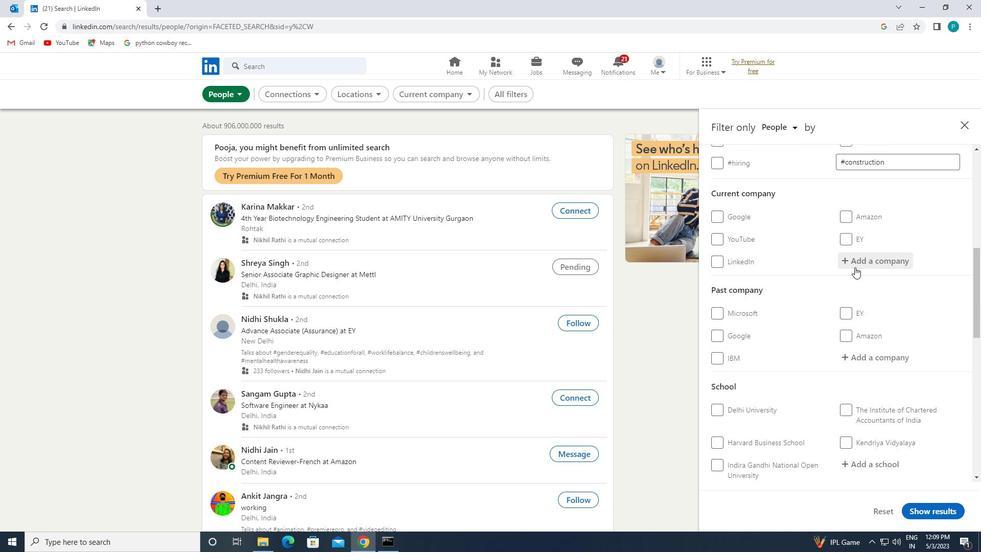 
Action: Key pressed <Key.caps_lock>M<Key.caps_lock>INDTREE
Screenshot: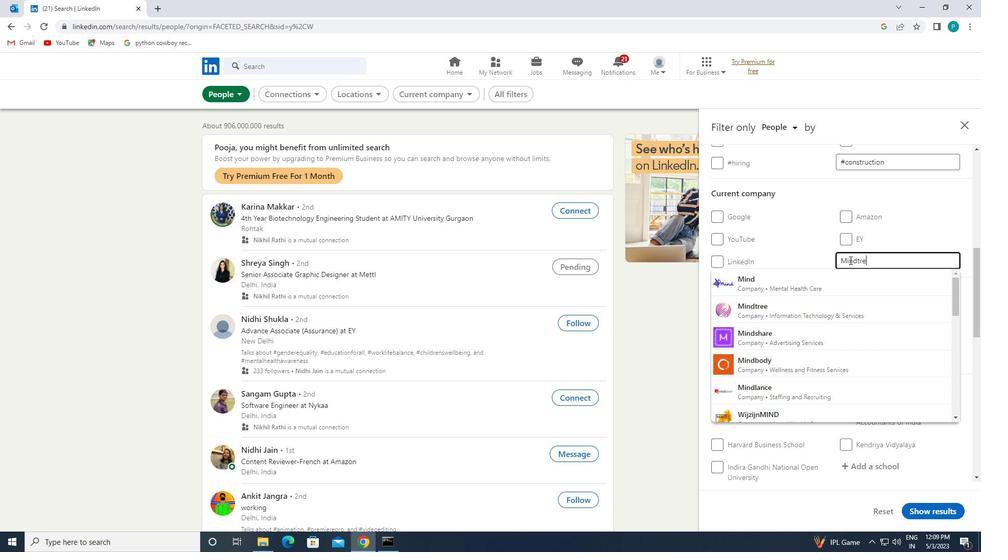 
Action: Mouse moved to (804, 291)
Screenshot: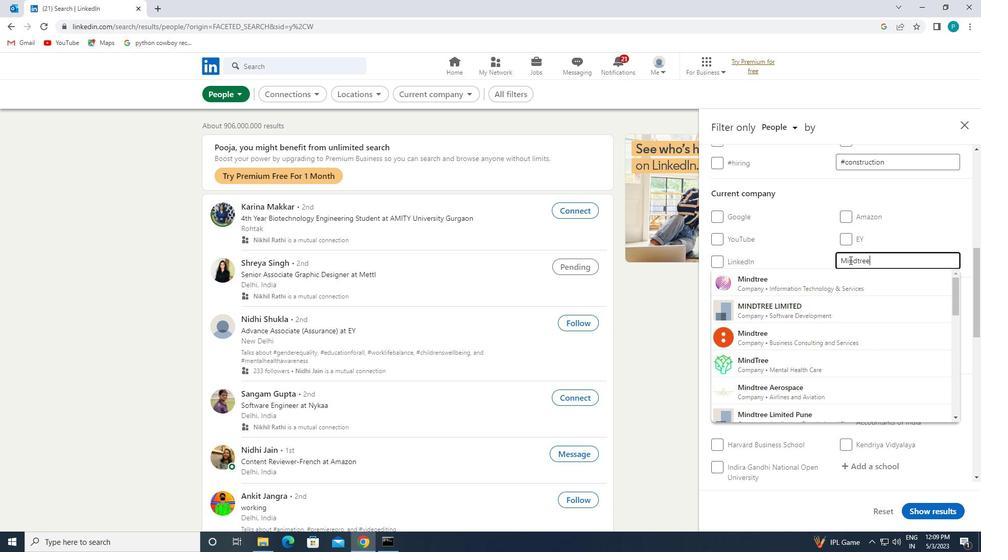 
Action: Mouse pressed left at (804, 291)
Screenshot: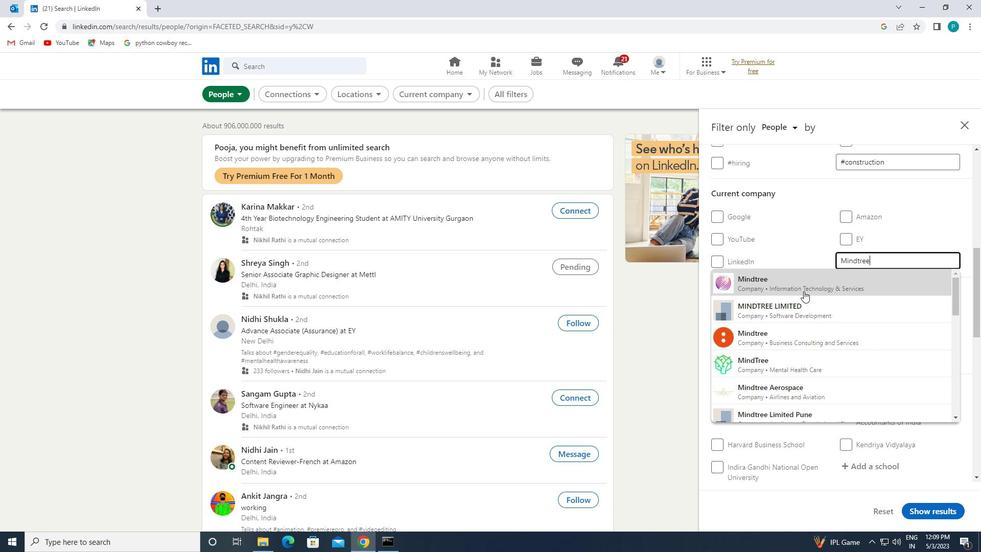 
Action: Mouse moved to (813, 305)
Screenshot: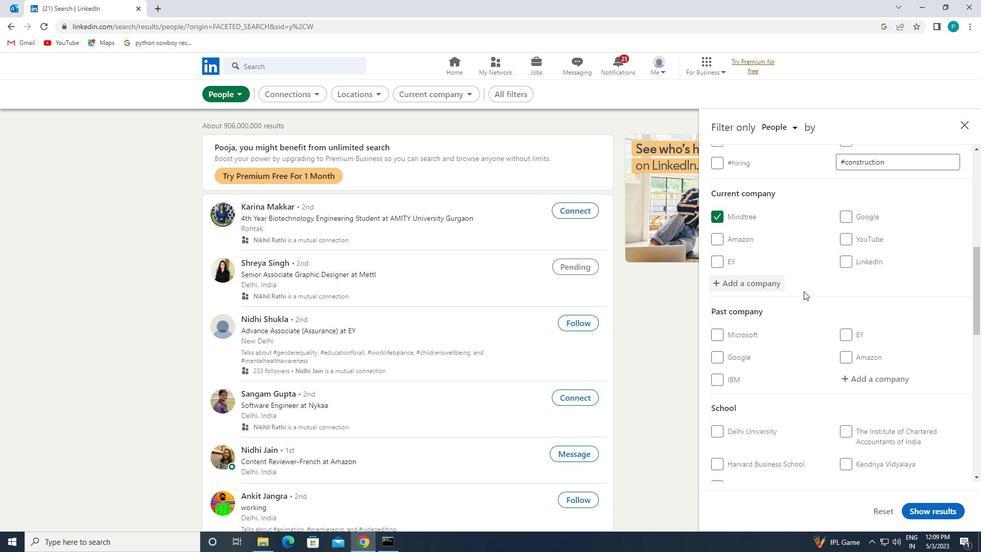 
Action: Mouse scrolled (813, 305) with delta (0, 0)
Screenshot: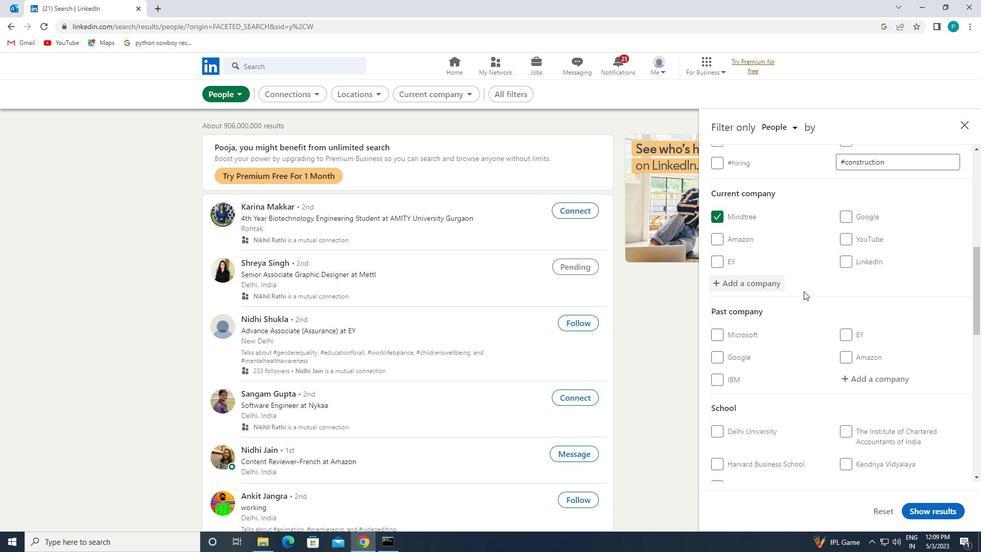 
Action: Mouse moved to (815, 309)
Screenshot: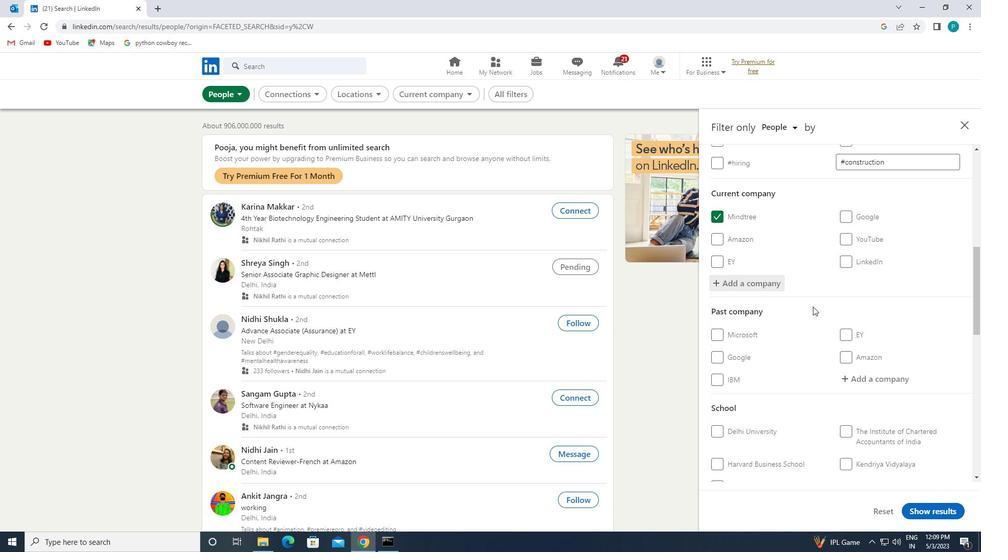 
Action: Mouse scrolled (815, 308) with delta (0, 0)
Screenshot: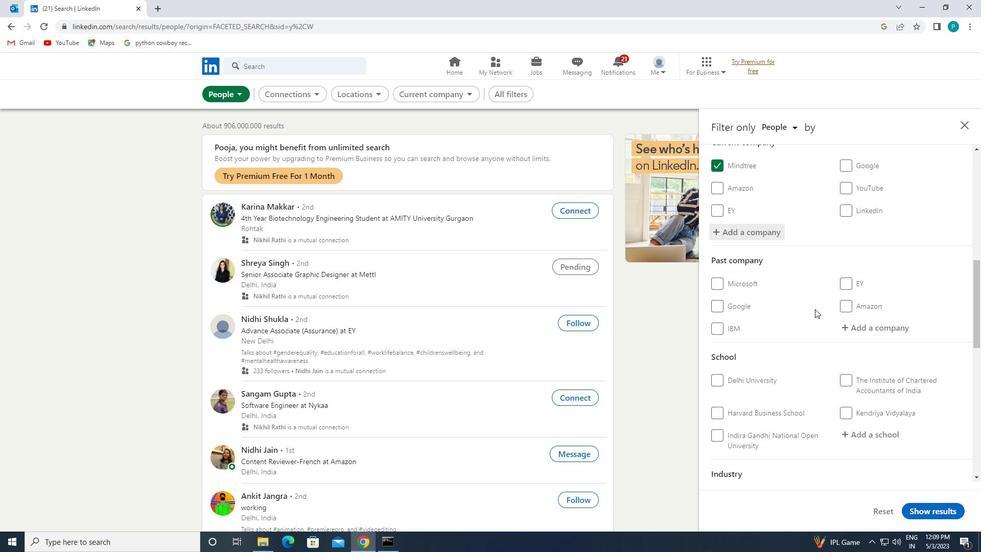 
Action: Mouse moved to (826, 320)
Screenshot: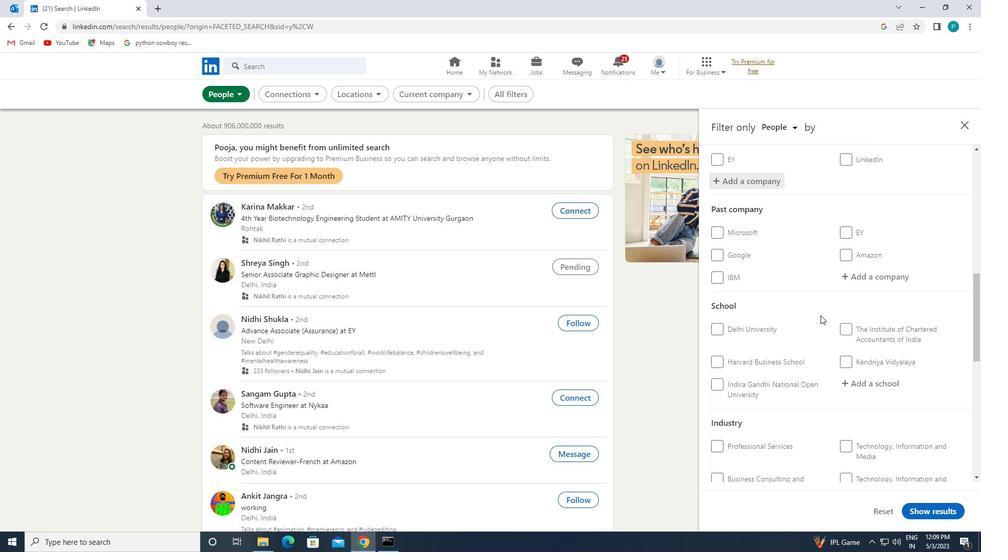 
Action: Mouse scrolled (826, 320) with delta (0, 0)
Screenshot: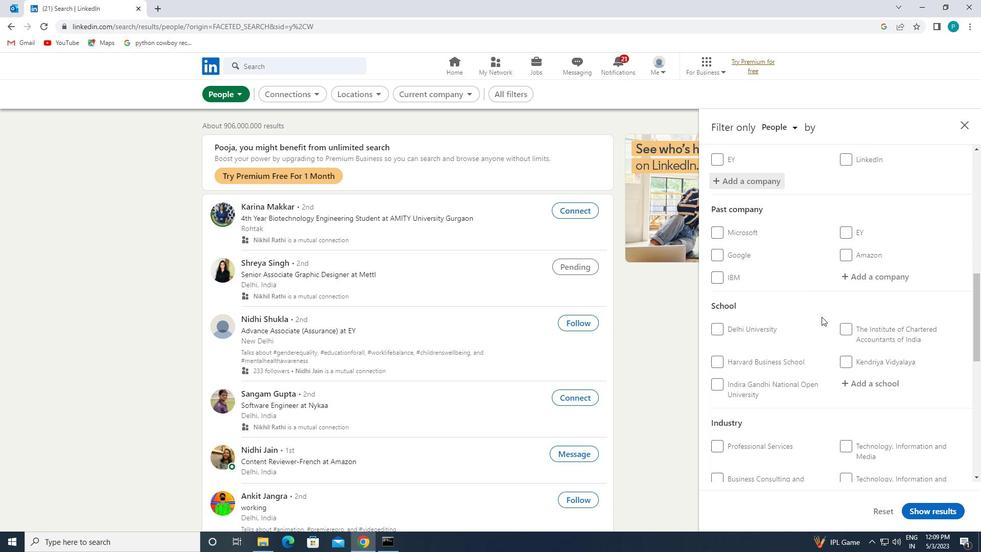 
Action: Mouse moved to (840, 327)
Screenshot: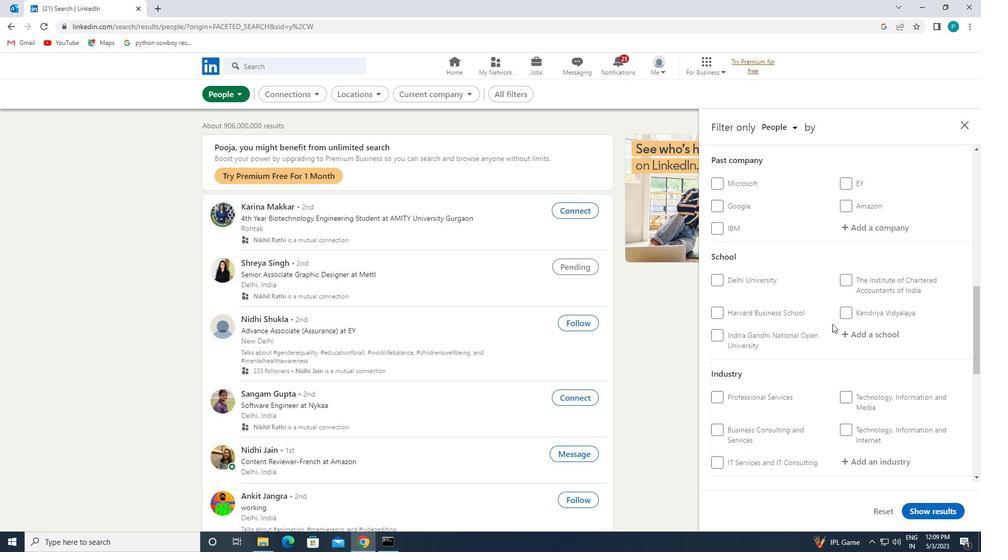 
Action: Mouse scrolled (840, 326) with delta (0, 0)
Screenshot: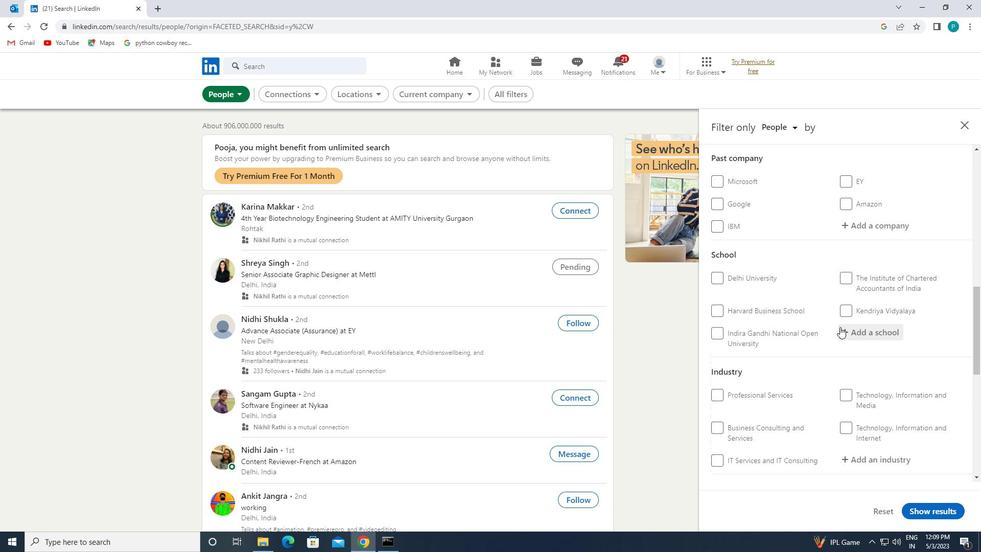 
Action: Mouse moved to (894, 278)
Screenshot: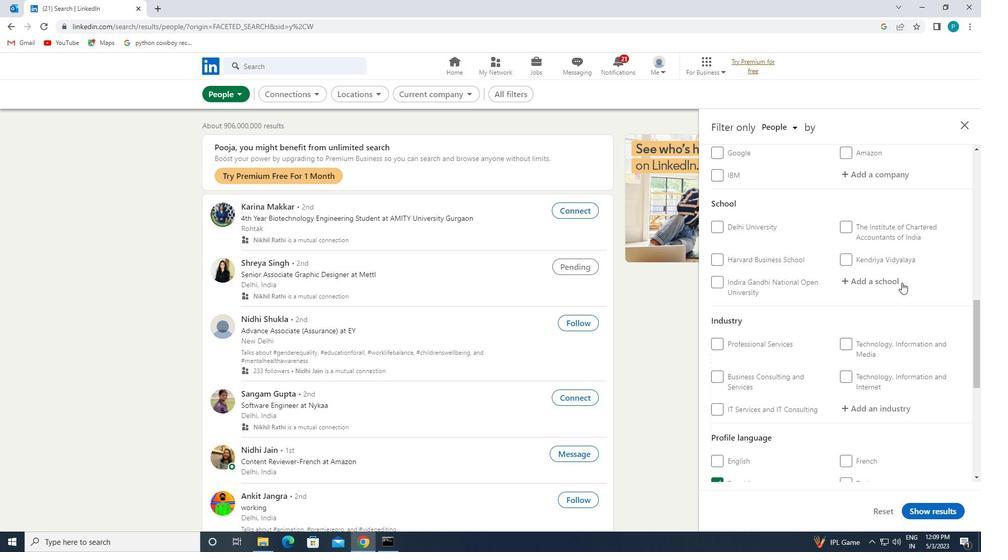 
Action: Mouse pressed left at (894, 278)
Screenshot: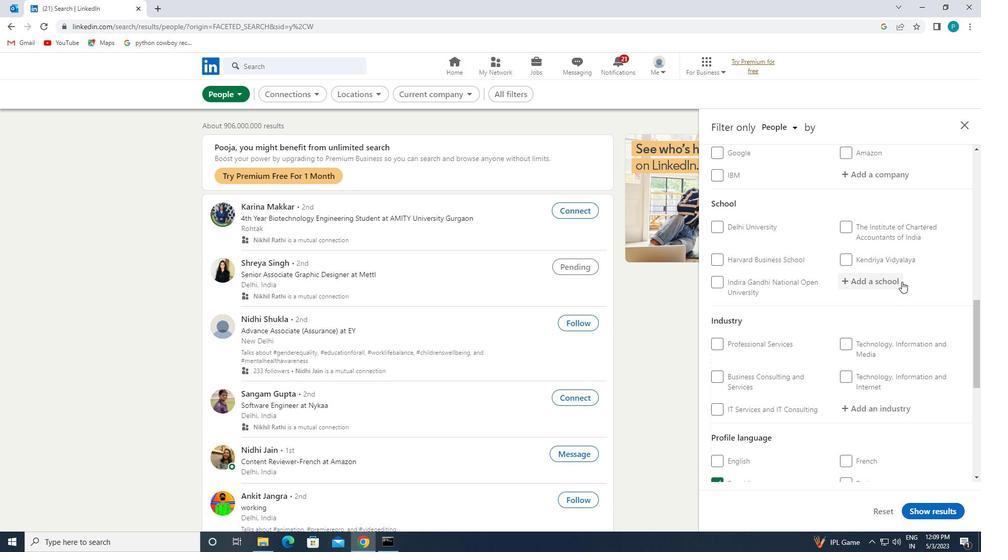 
Action: Mouse moved to (893, 278)
Screenshot: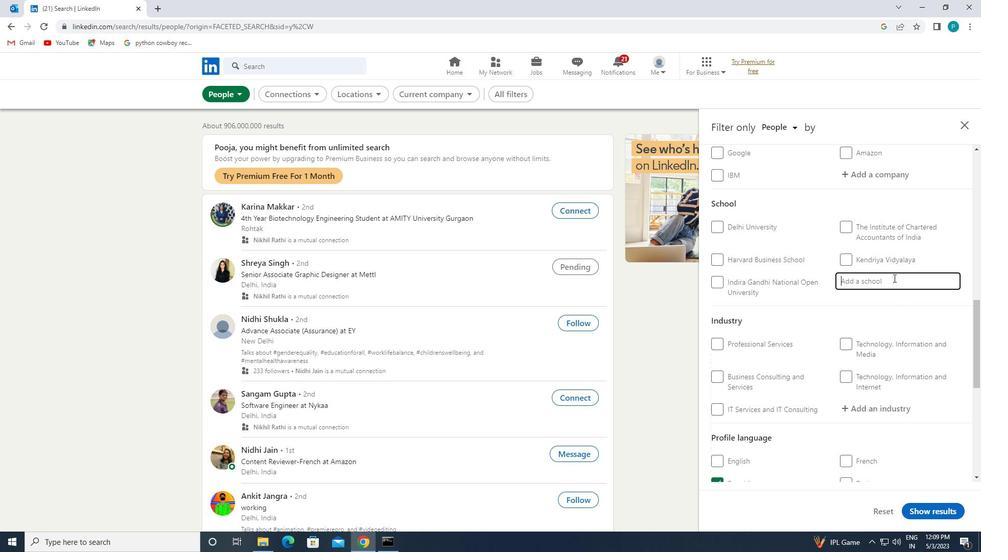 
Action: Key pressed <Key.caps_lock>V<Key.caps_lock>IJAYAWADA
Screenshot: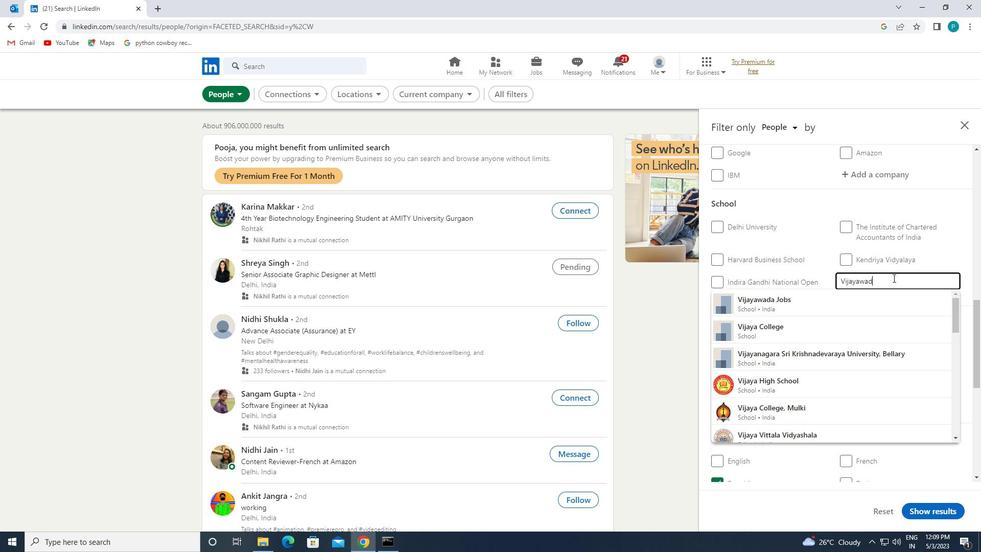 
Action: Mouse moved to (872, 298)
Screenshot: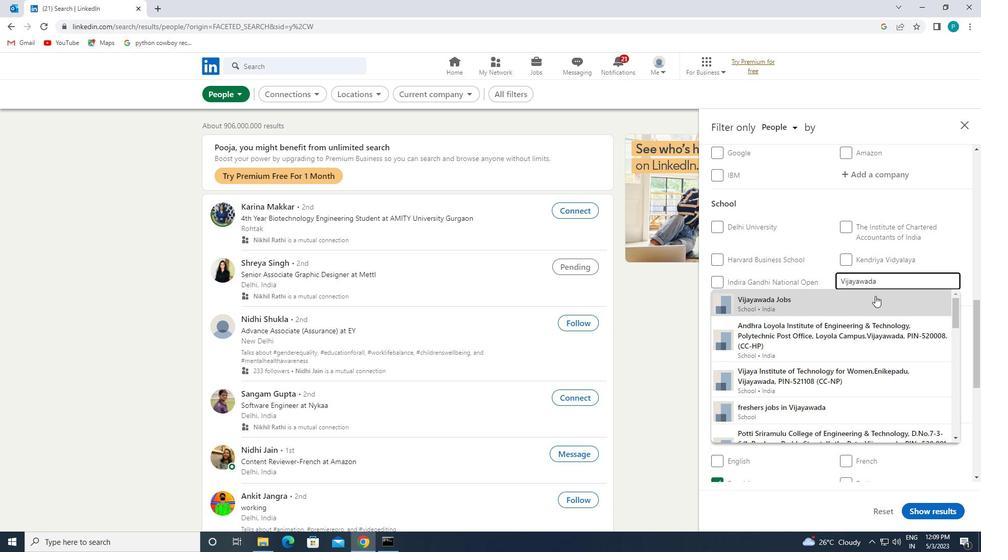 
Action: Mouse pressed left at (872, 298)
Screenshot: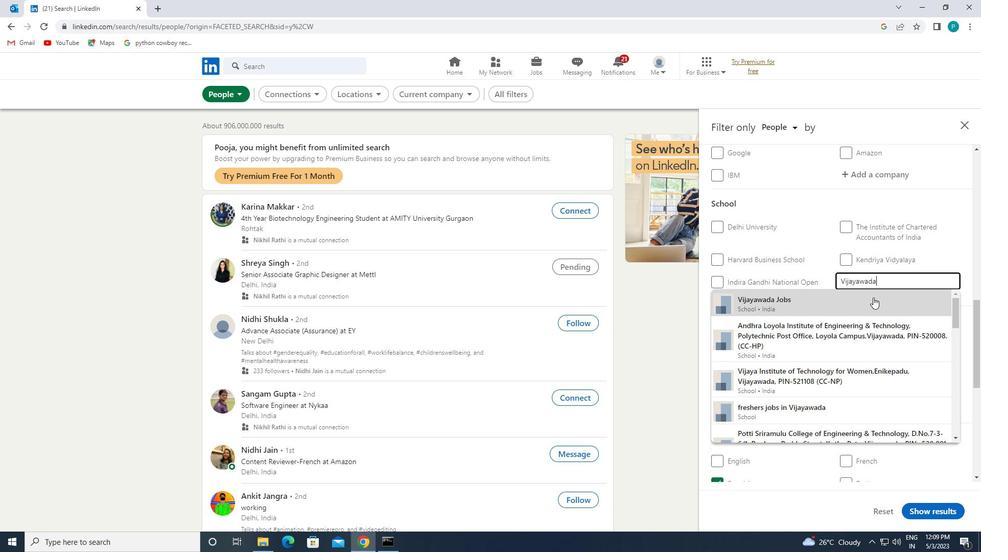 
Action: Mouse moved to (872, 307)
Screenshot: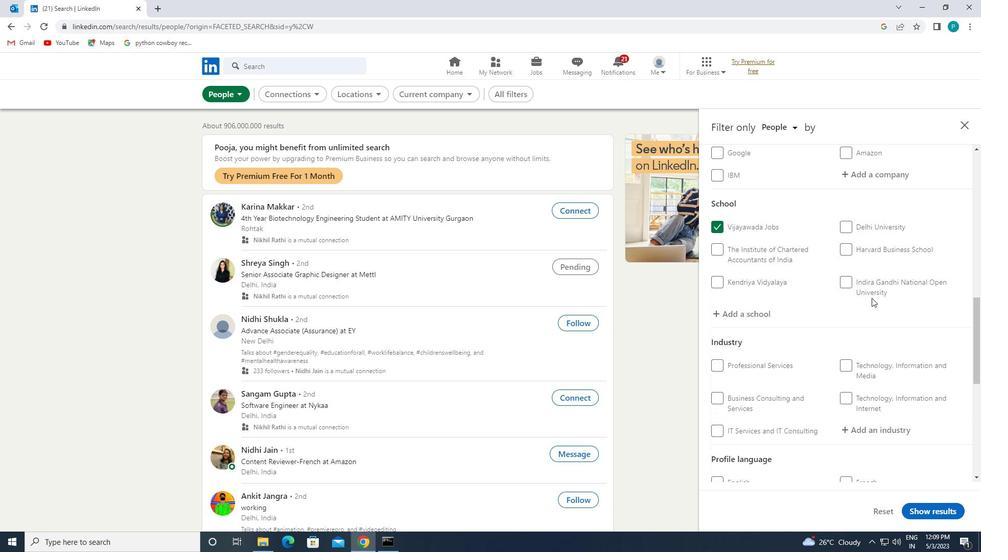 
Action: Mouse scrolled (872, 306) with delta (0, 0)
Screenshot: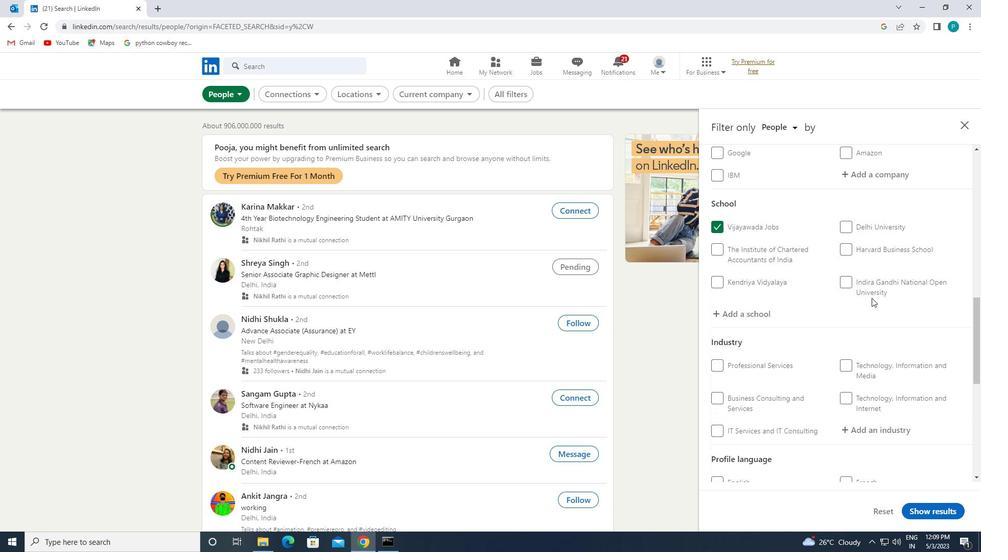
Action: Mouse moved to (870, 311)
Screenshot: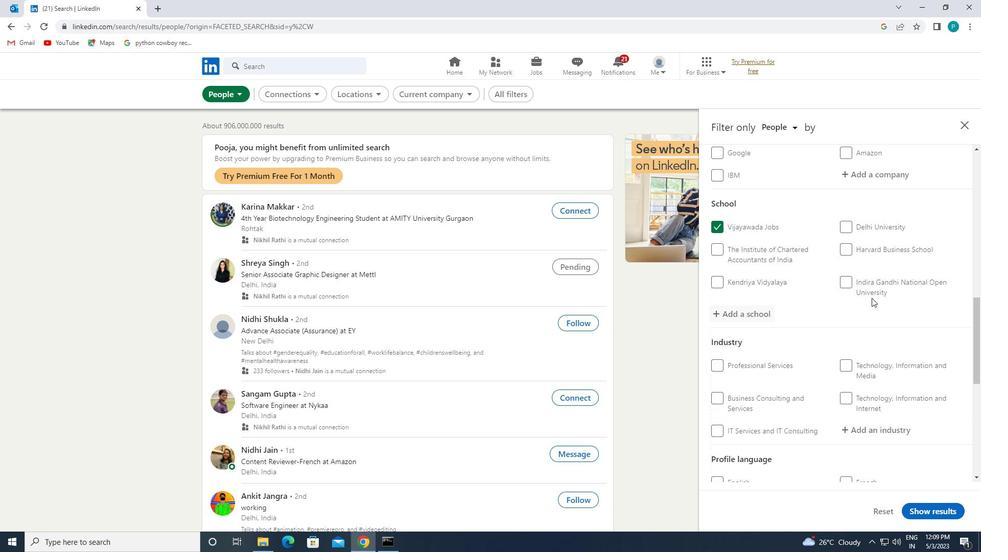 
Action: Mouse scrolled (870, 310) with delta (0, 0)
Screenshot: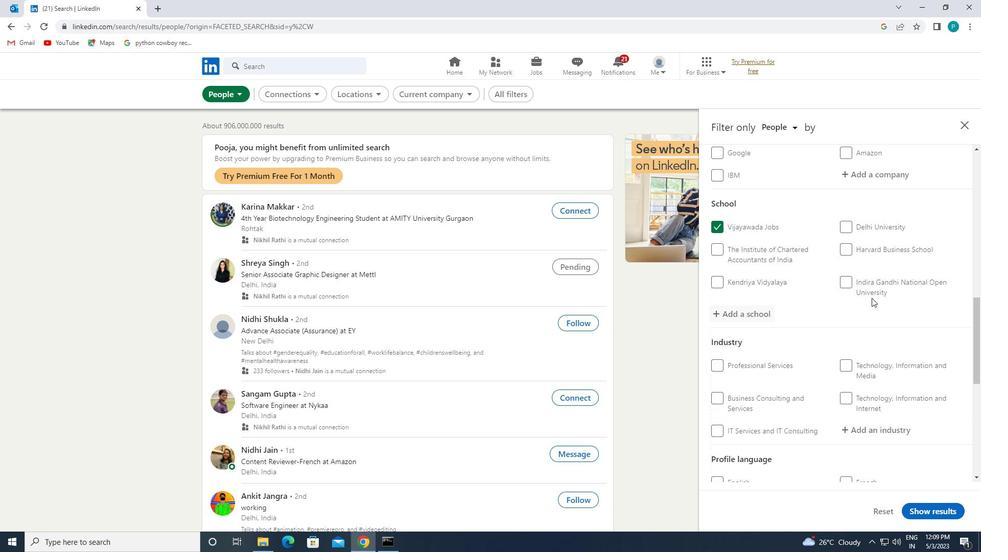 
Action: Mouse moved to (868, 319)
Screenshot: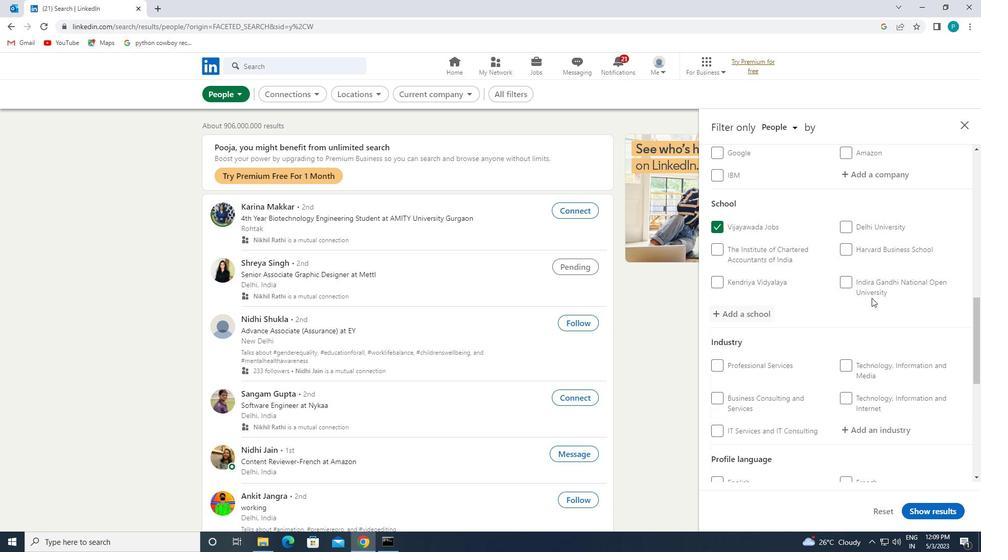 
Action: Mouse scrolled (868, 318) with delta (0, 0)
Screenshot: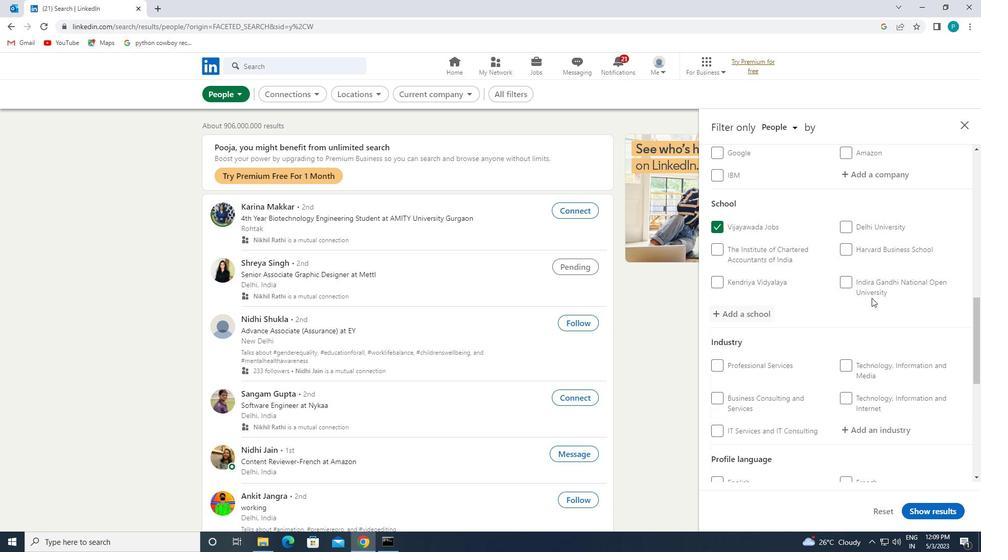 
Action: Mouse moved to (871, 281)
Screenshot: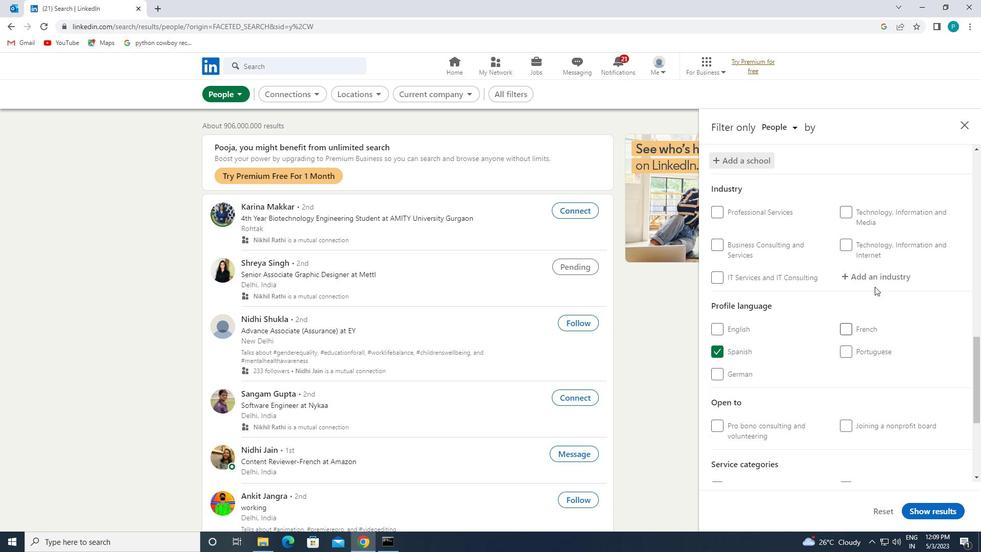 
Action: Mouse pressed left at (871, 281)
Screenshot: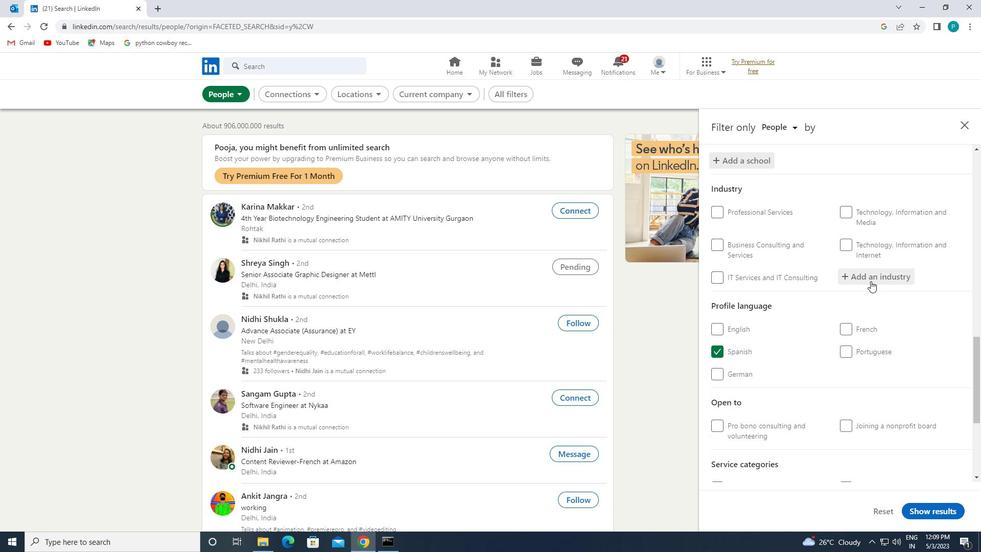 
Action: Mouse moved to (871, 281)
Screenshot: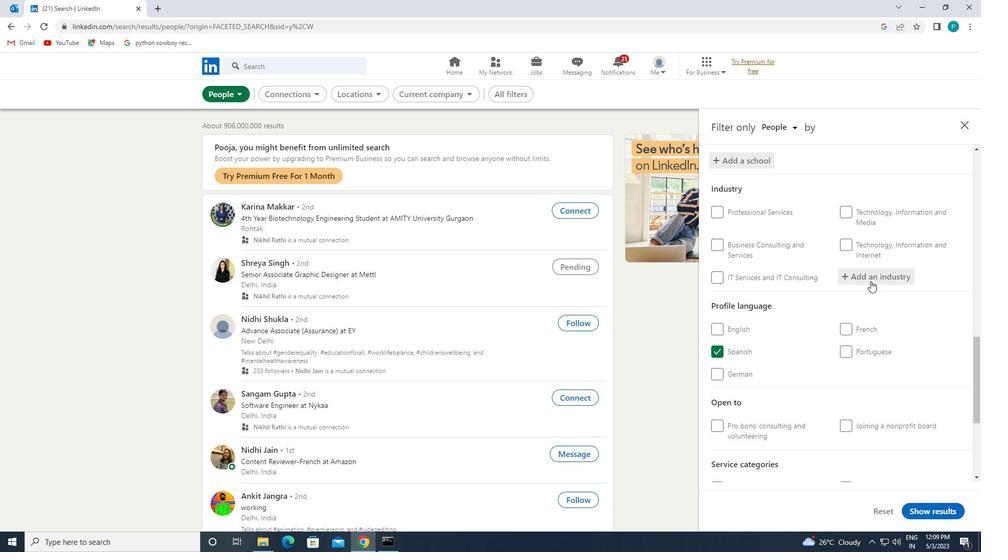 
Action: Key pressed <Key.caps_lock>R<Key.caps_lock>EPAIR
Screenshot: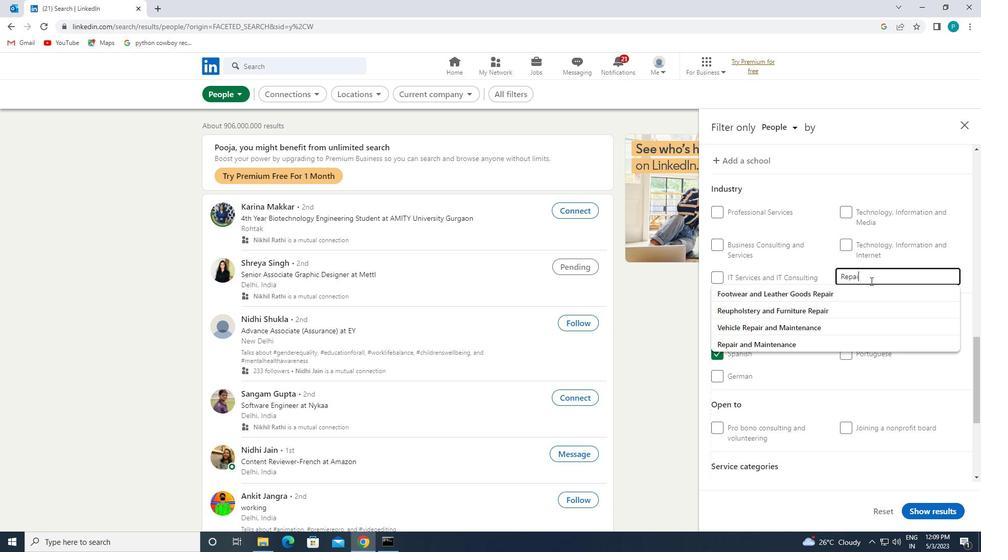 
Action: Mouse moved to (840, 340)
Screenshot: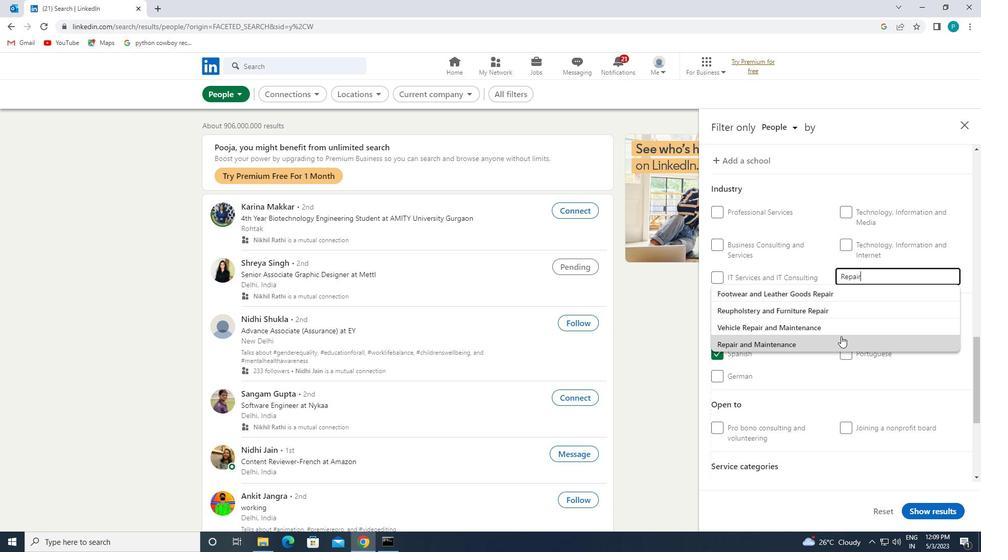 
Action: Mouse pressed left at (840, 340)
Screenshot: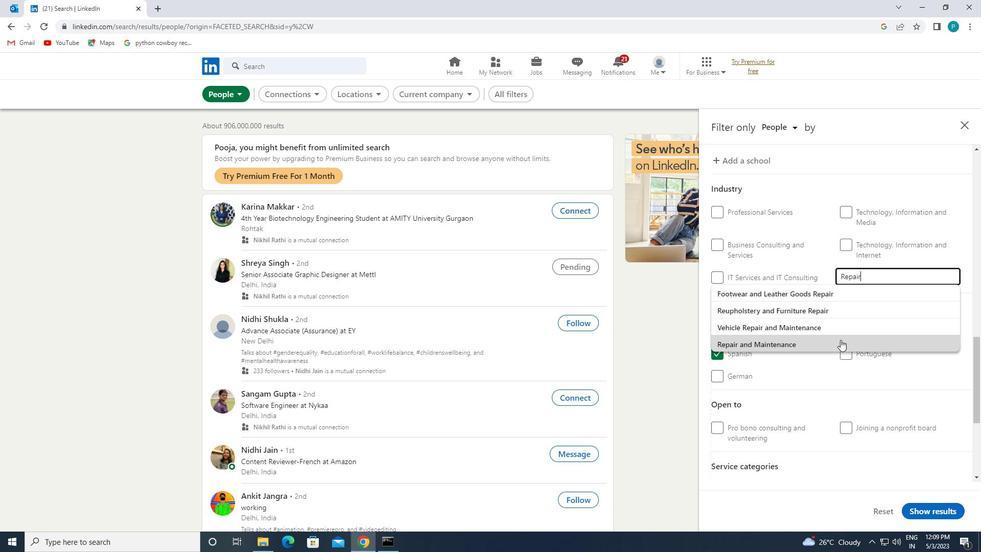 
Action: Mouse moved to (842, 340)
Screenshot: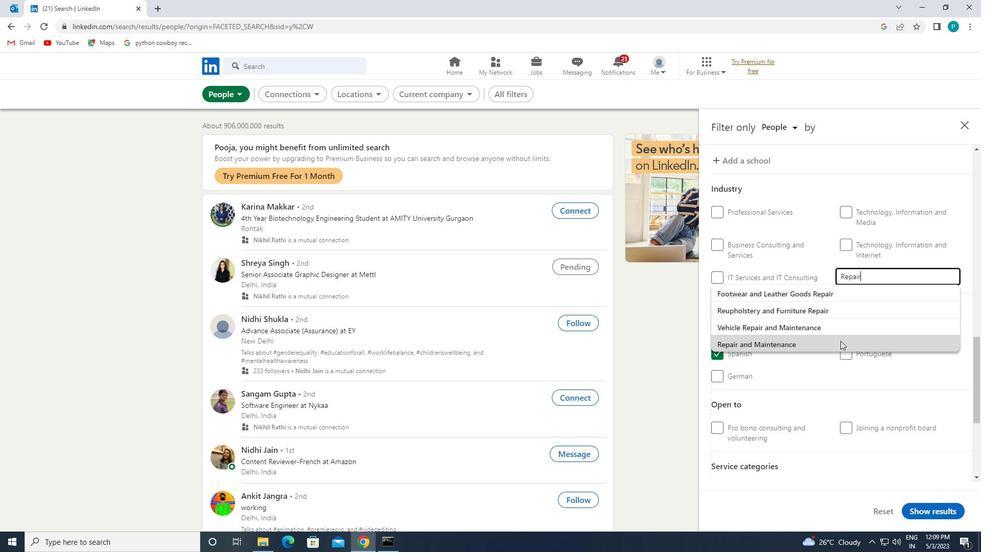 
Action: Mouse scrolled (842, 339) with delta (0, 0)
Screenshot: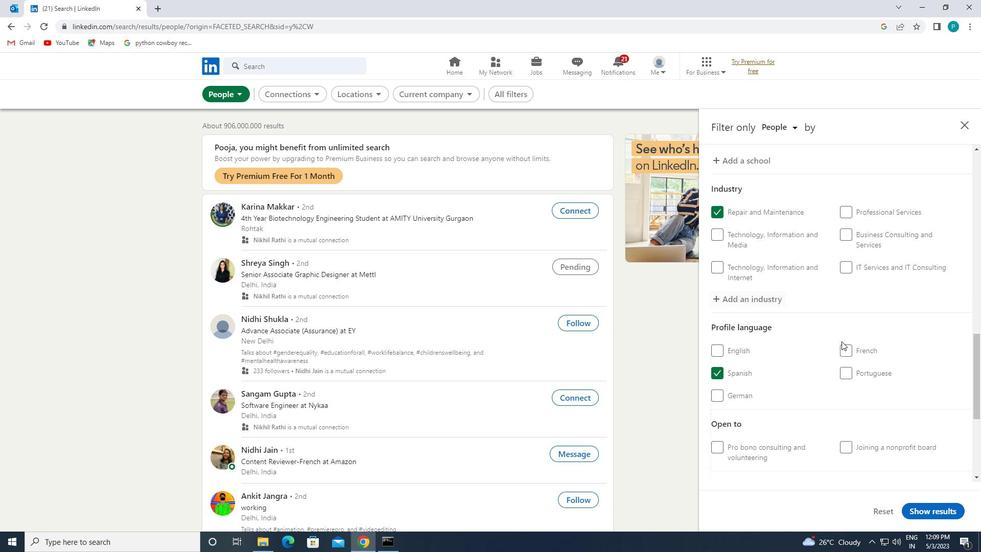
Action: Mouse scrolled (842, 339) with delta (0, 0)
Screenshot: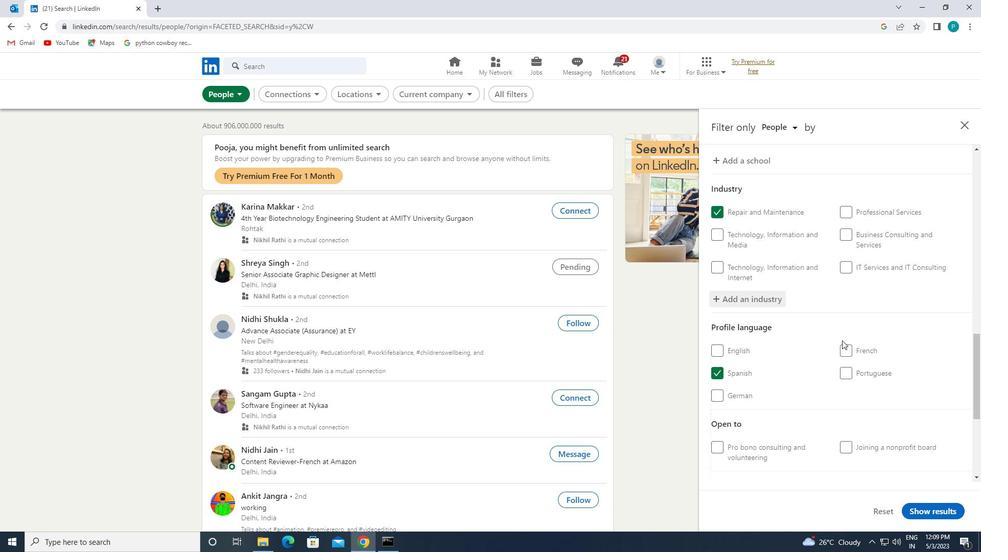 
Action: Mouse scrolled (842, 339) with delta (0, 0)
Screenshot: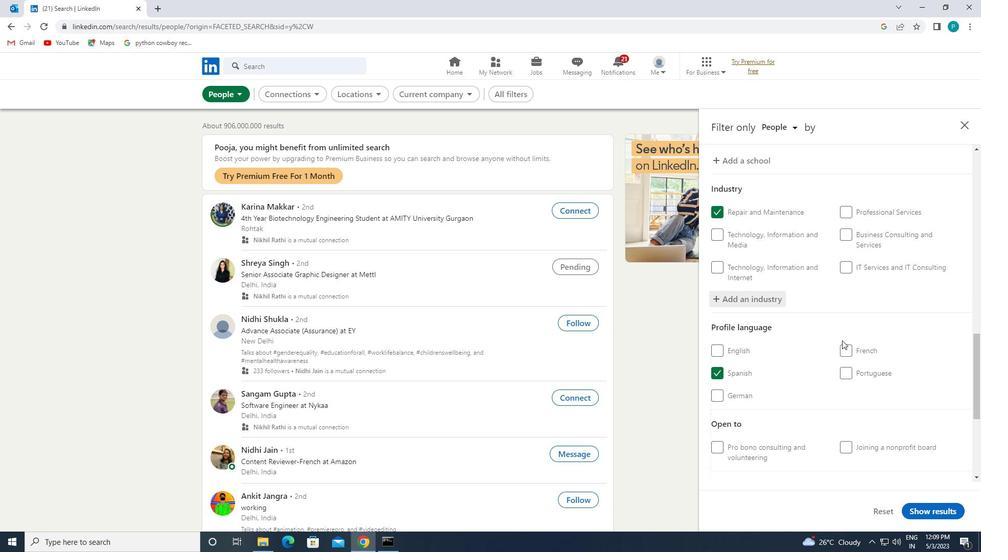 
Action: Mouse moved to (878, 397)
Screenshot: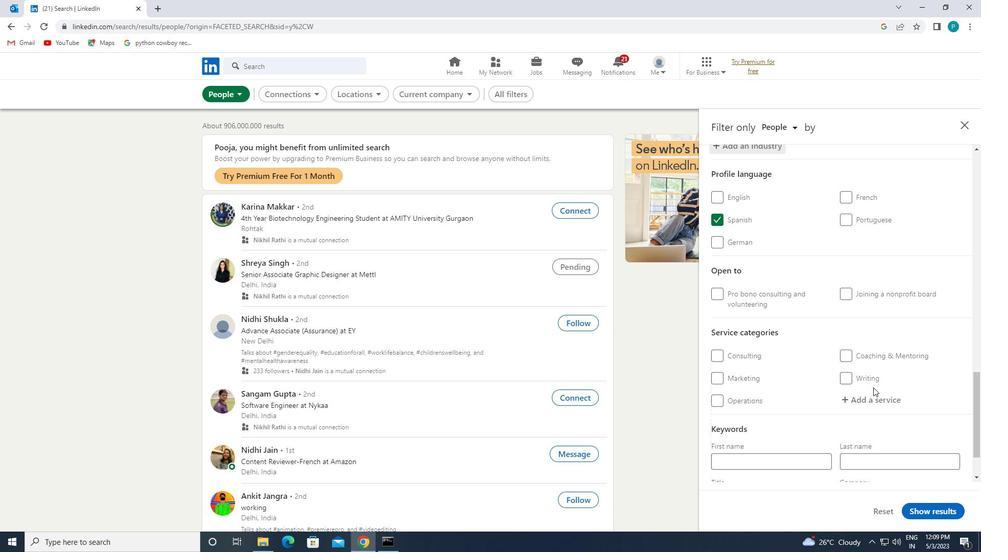
Action: Mouse pressed left at (878, 397)
Screenshot: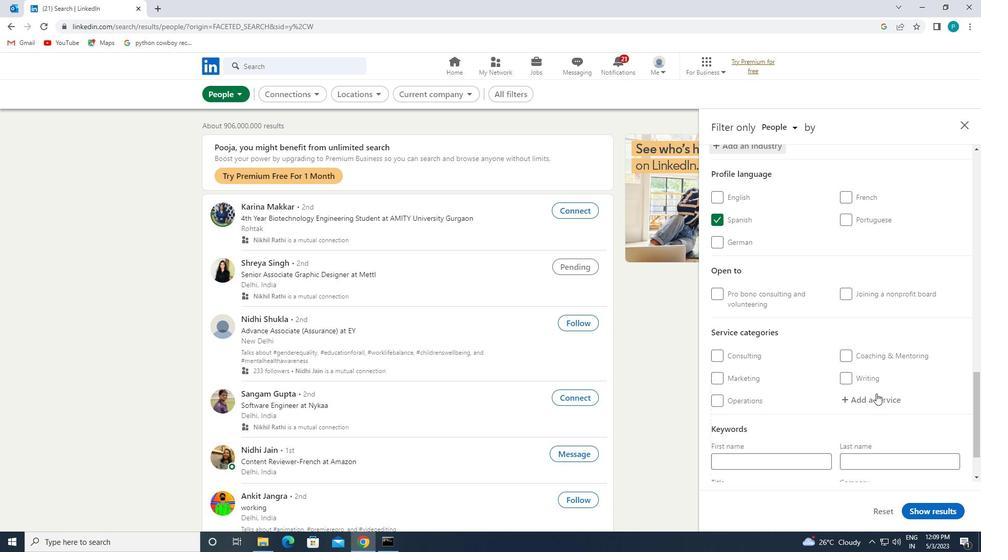 
Action: Mouse moved to (894, 385)
Screenshot: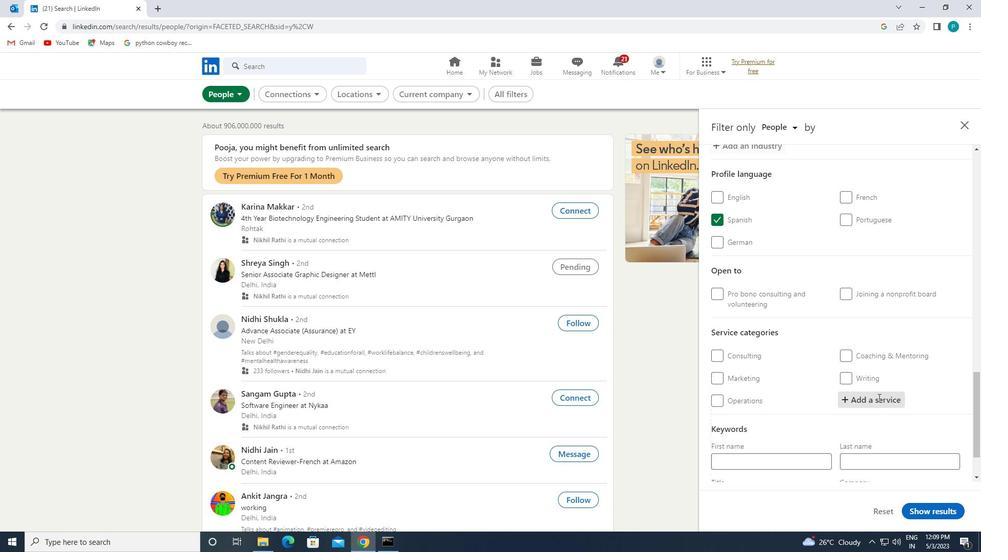
Action: Key pressed <Key.caps_lock>P<Key.caps_lock>ORT
Screenshot: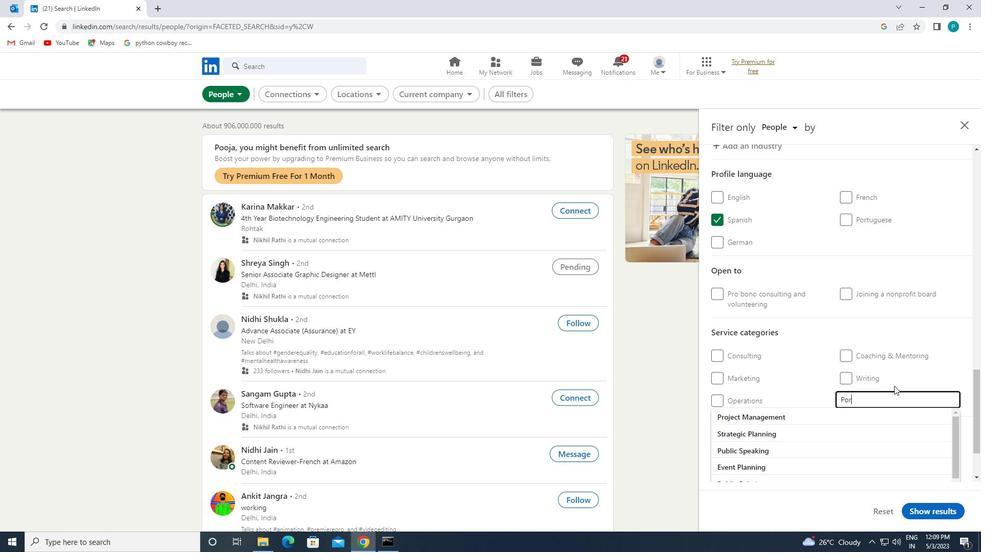 
Action: Mouse moved to (789, 422)
Screenshot: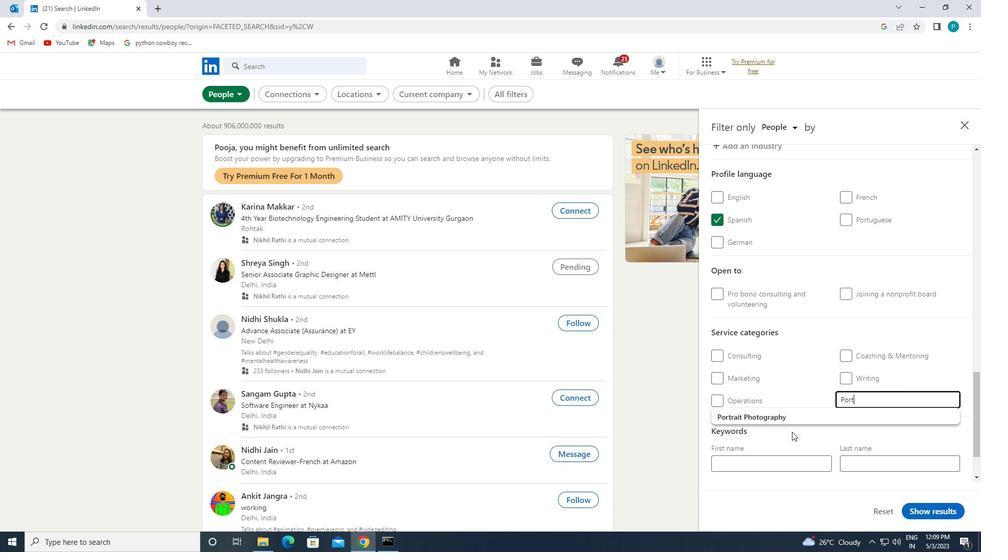 
Action: Mouse pressed left at (789, 422)
Screenshot: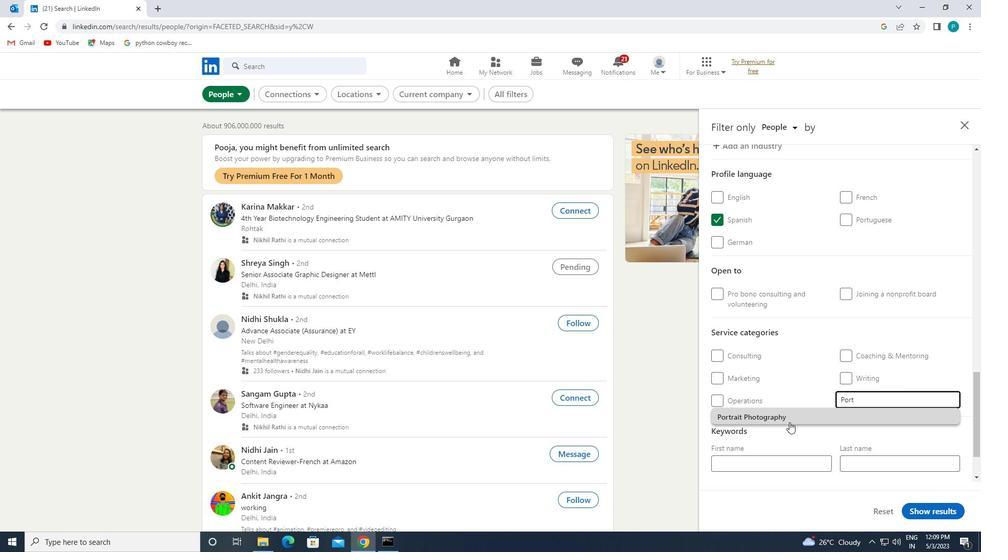 
Action: Mouse moved to (785, 413)
Screenshot: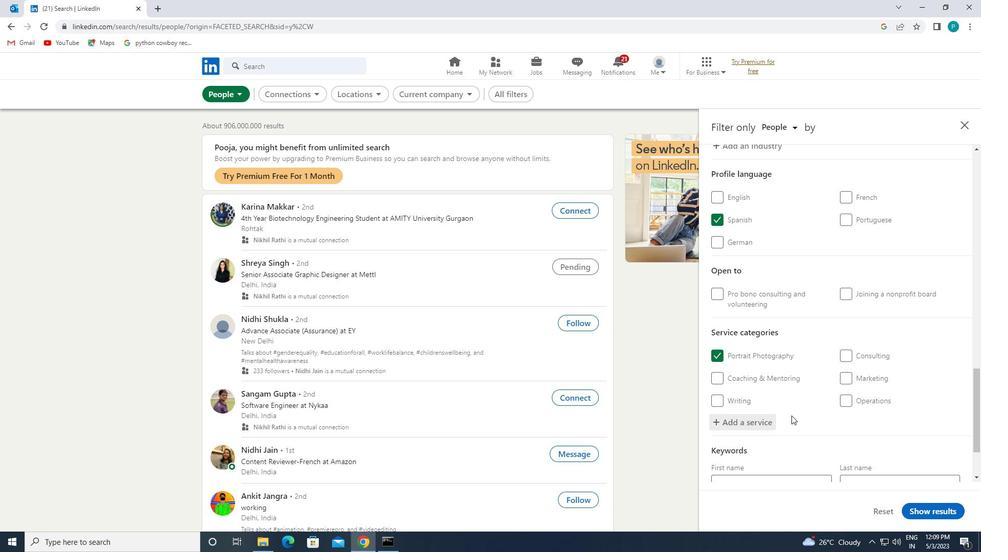 
Action: Mouse scrolled (785, 413) with delta (0, 0)
Screenshot: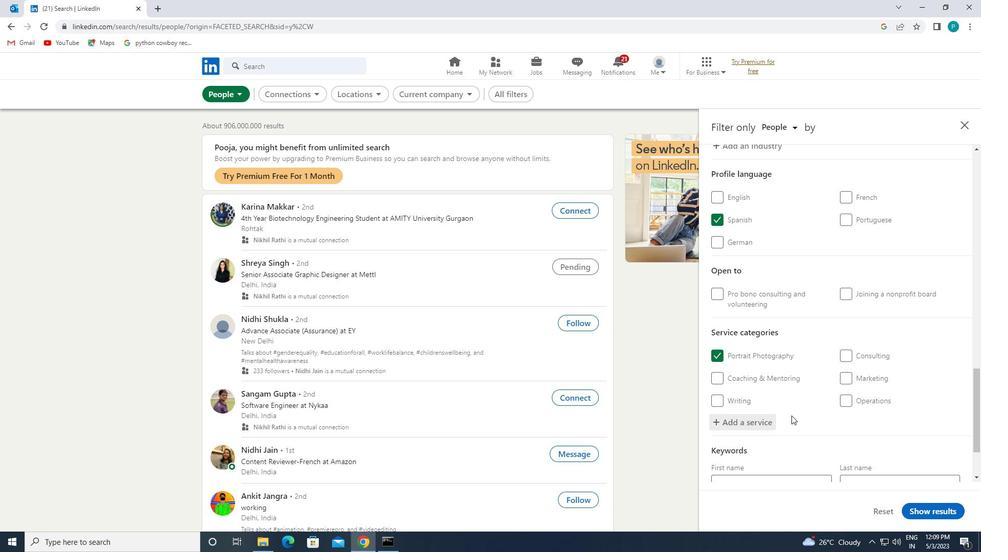
Action: Mouse scrolled (785, 413) with delta (0, 0)
Screenshot: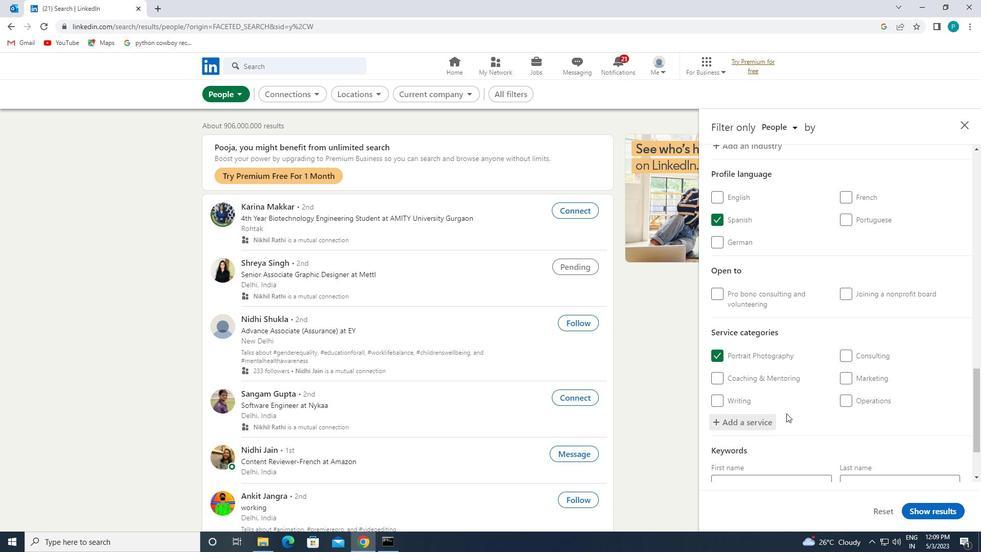 
Action: Mouse moved to (784, 413)
Screenshot: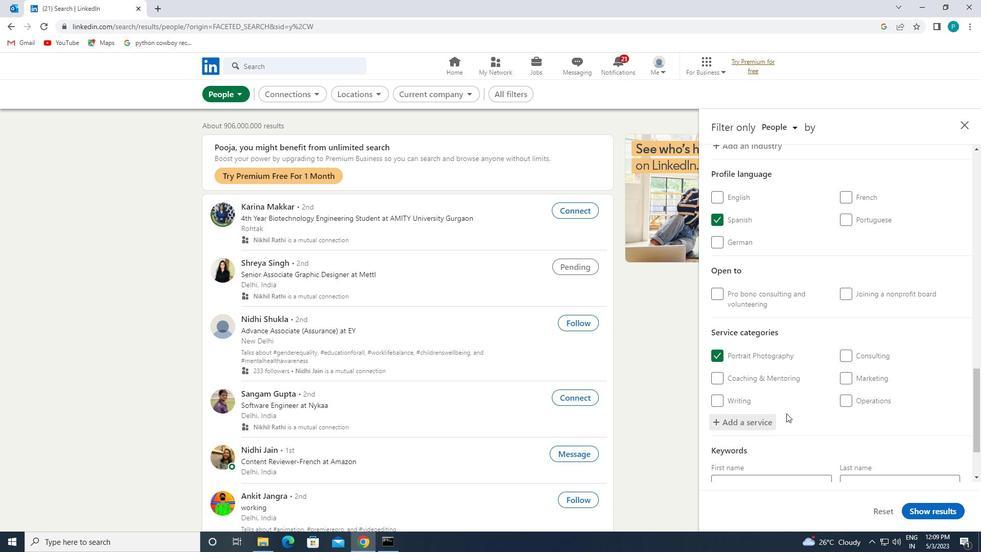 
Action: Mouse scrolled (784, 413) with delta (0, 0)
Screenshot: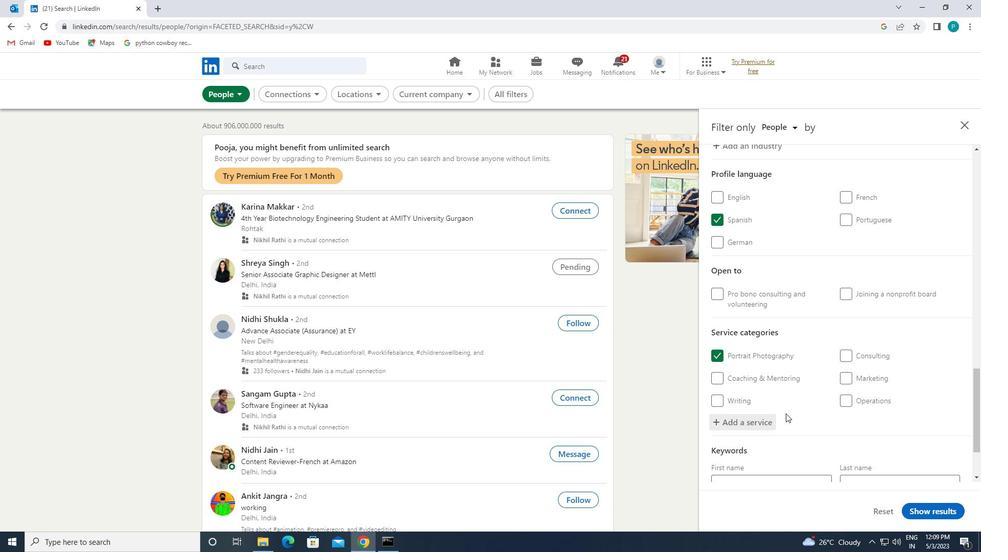 
Action: Mouse moved to (772, 438)
Screenshot: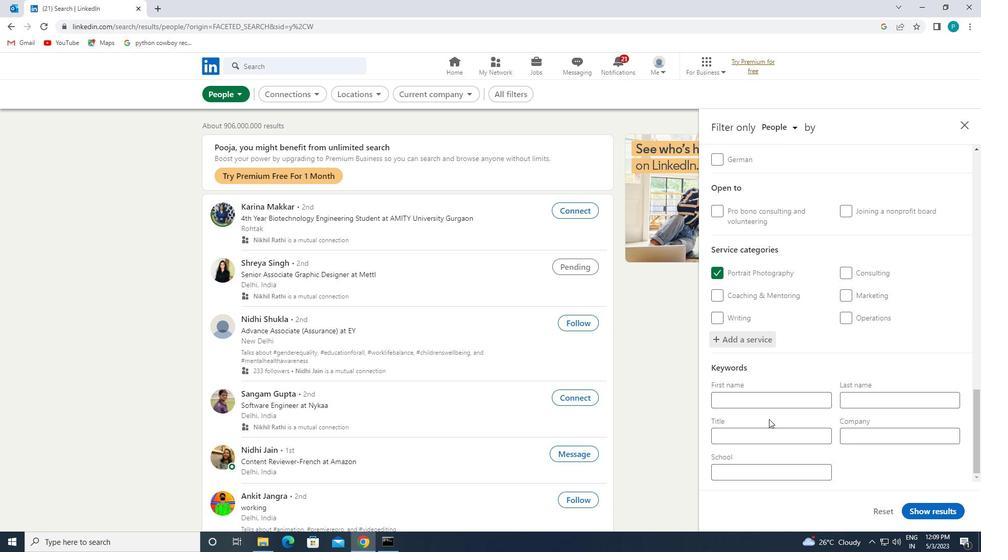 
Action: Mouse pressed left at (772, 438)
Screenshot: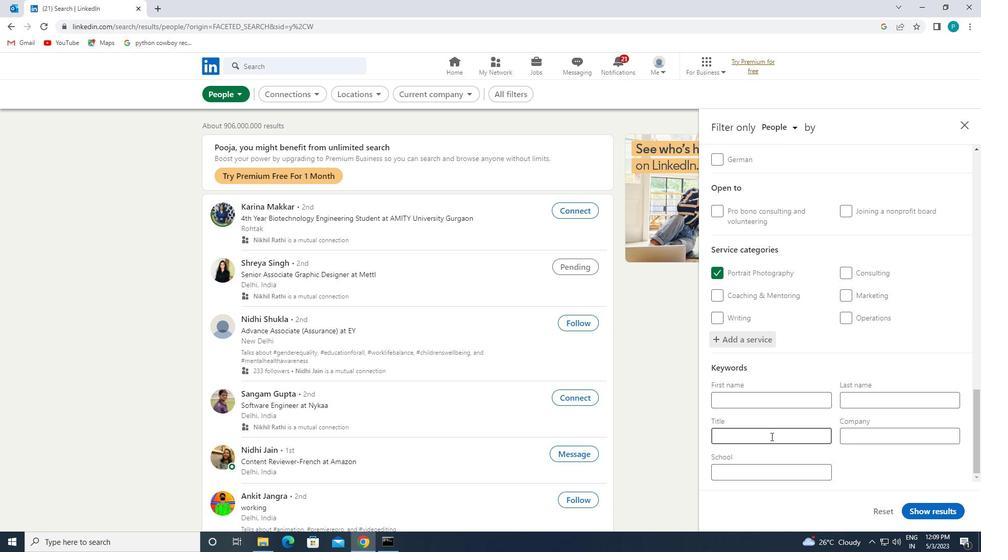 
Action: Mouse moved to (772, 439)
Screenshot: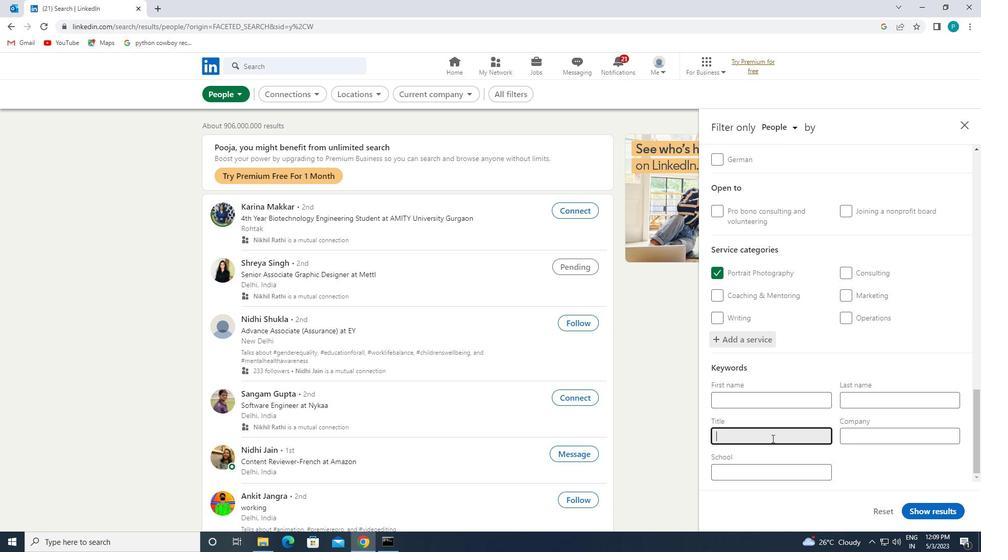 
Action: Key pressed <Key.caps_lock>S<Key.caps_lock>AFETY<Key.space><Key.caps_lock>E<Key.caps_lock>NGINEER
Screenshot: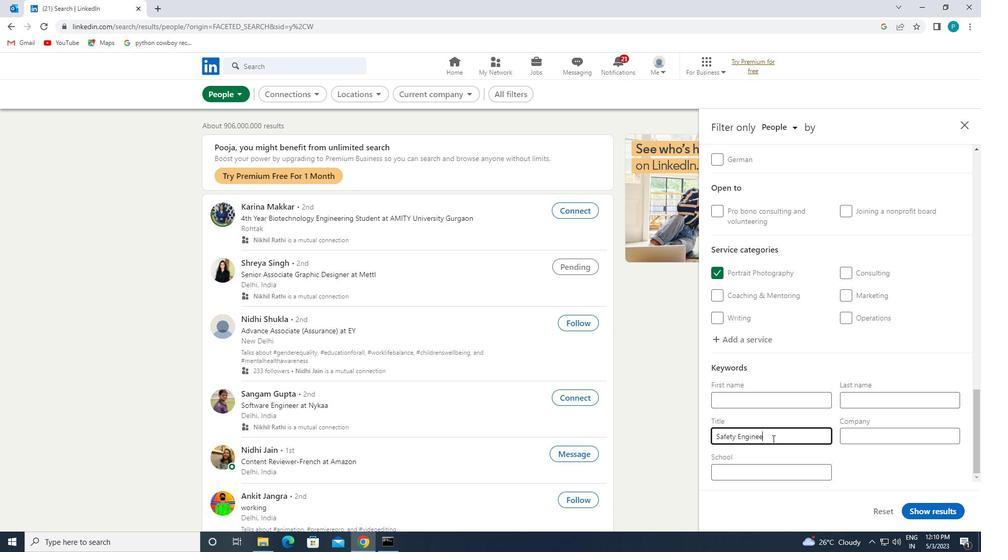 
Action: Mouse moved to (932, 506)
Screenshot: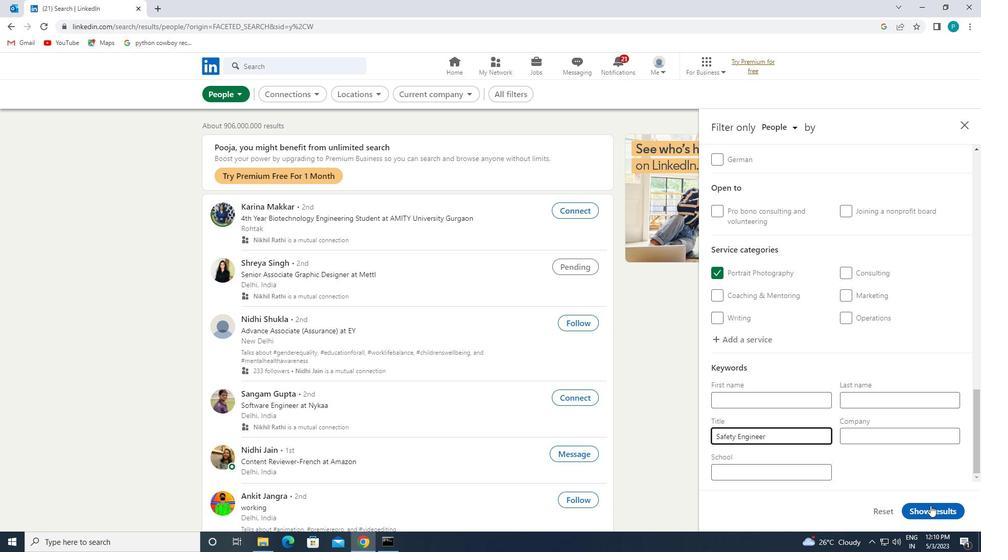 
Action: Mouse pressed left at (932, 506)
Screenshot: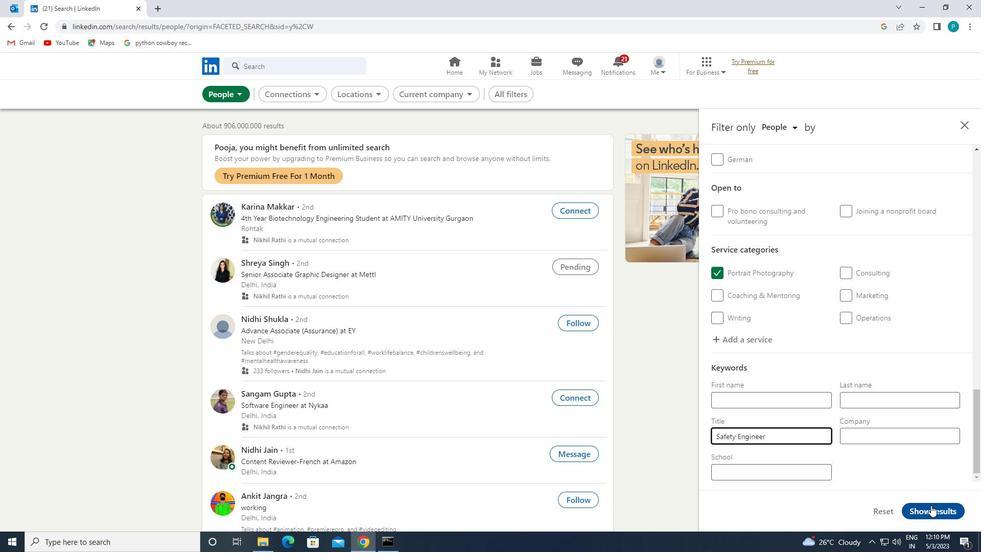 
